 Task: Add a signature Hope Brown containing With gratitude and warm wishes, Hope Brown to email address softage.5@softage.net and add a folder Grocery lists
Action: Mouse moved to (28, 50)
Screenshot: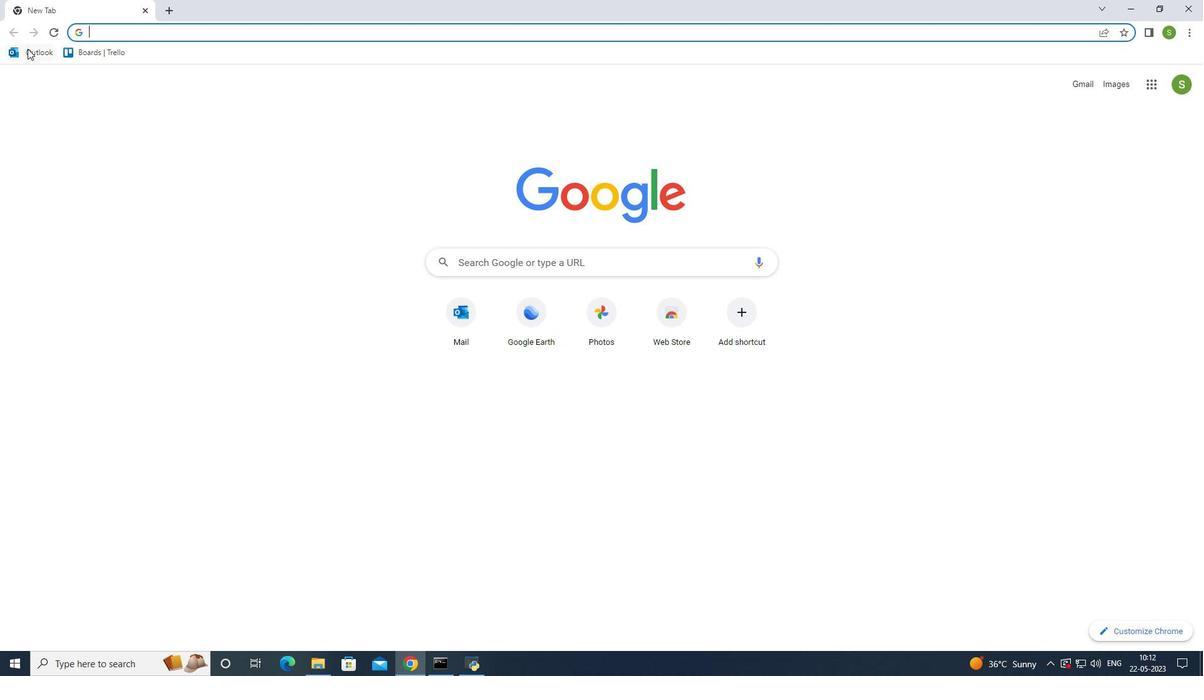 
Action: Mouse pressed left at (28, 50)
Screenshot: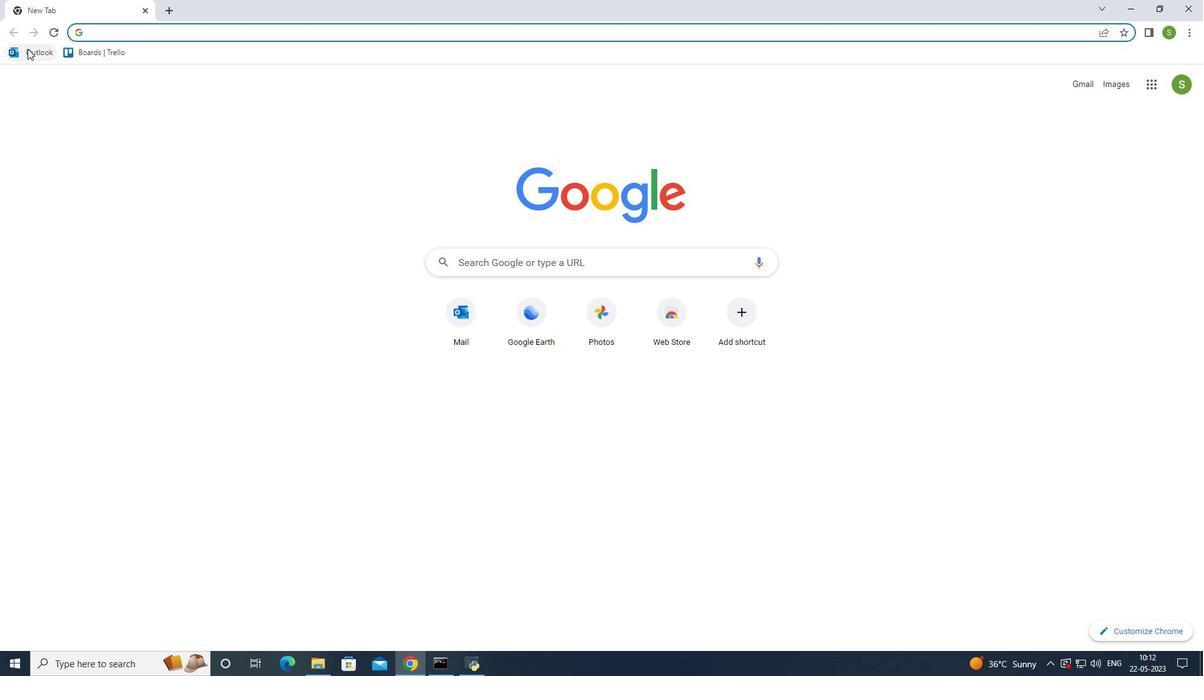 
Action: Mouse moved to (102, 104)
Screenshot: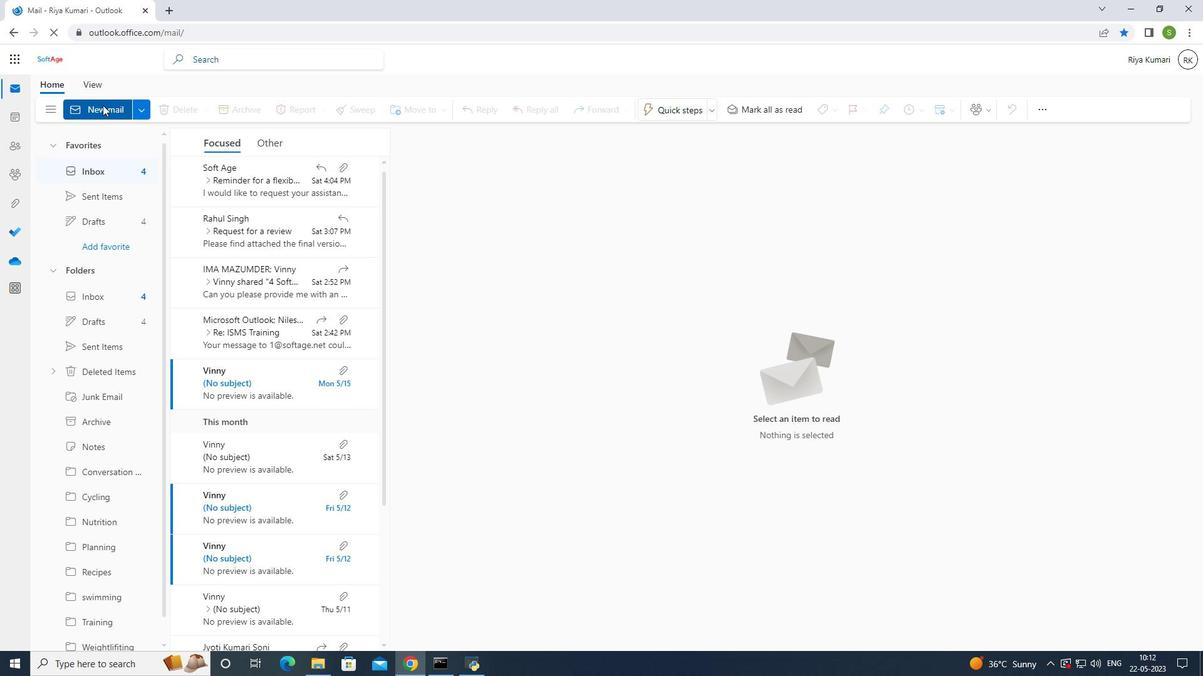 
Action: Mouse pressed left at (102, 104)
Screenshot: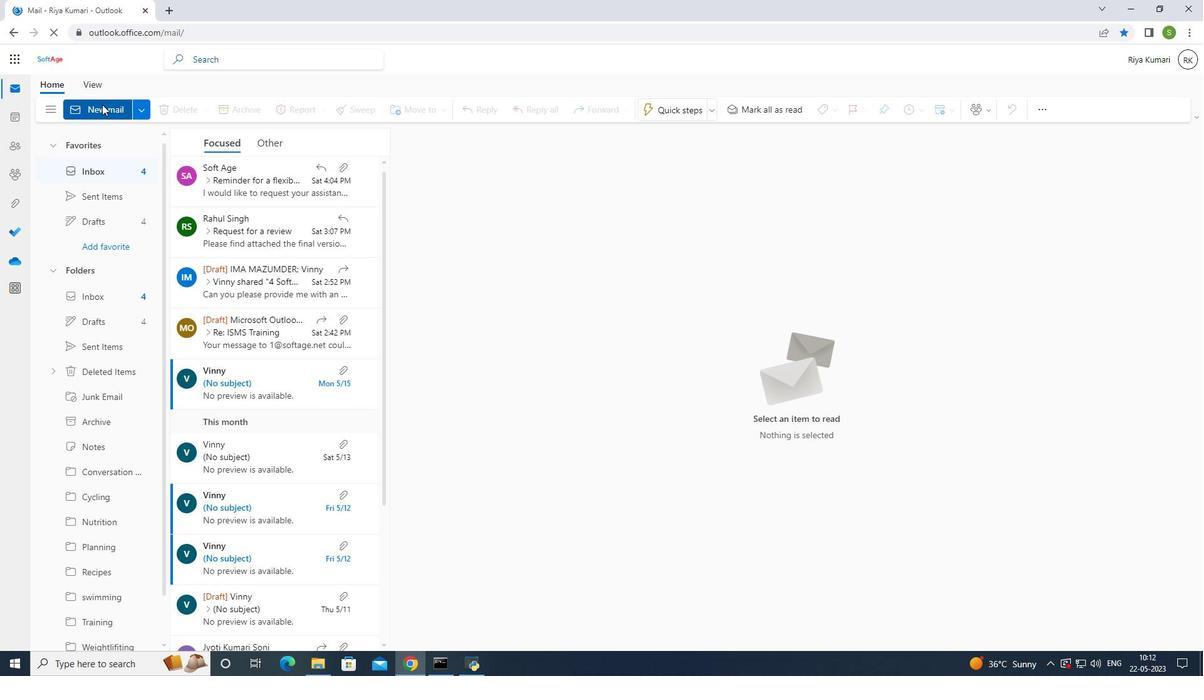 
Action: Mouse moved to (817, 117)
Screenshot: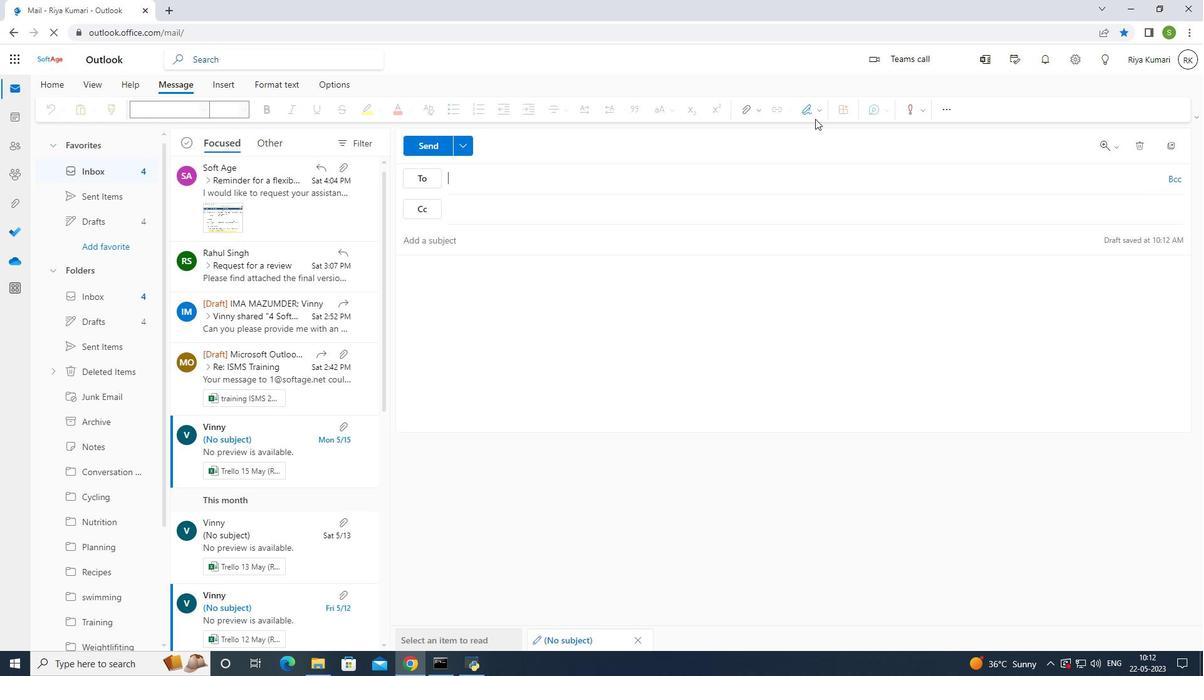 
Action: Mouse pressed left at (817, 117)
Screenshot: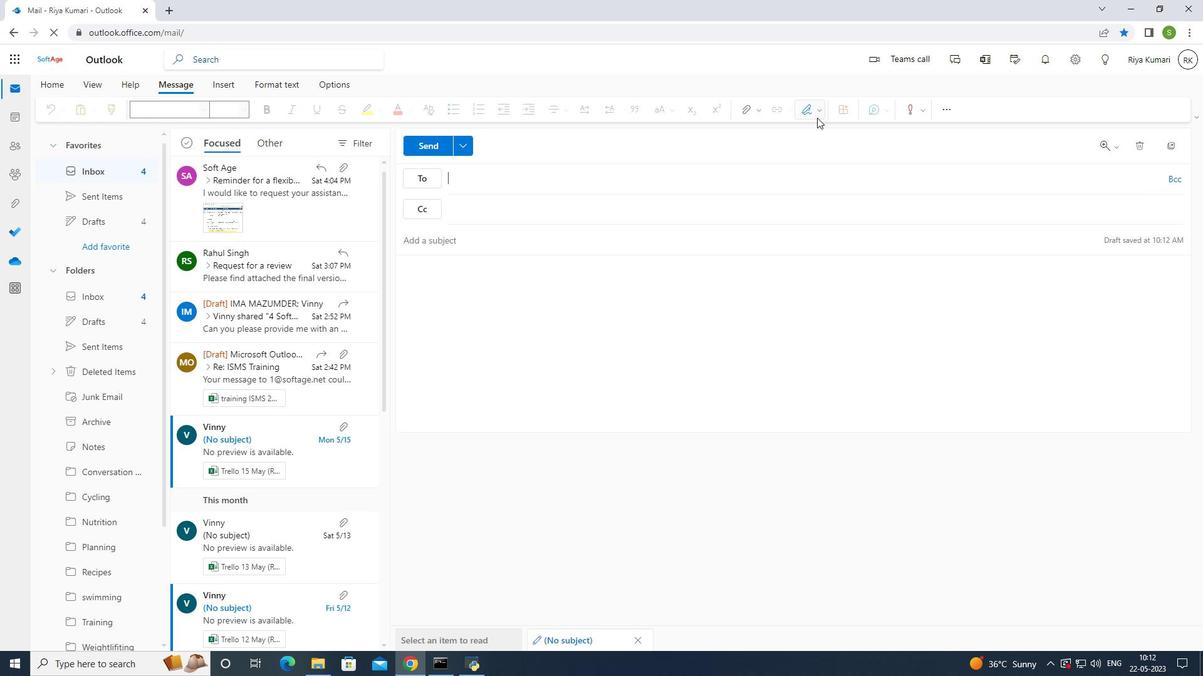 
Action: Mouse moved to (792, 161)
Screenshot: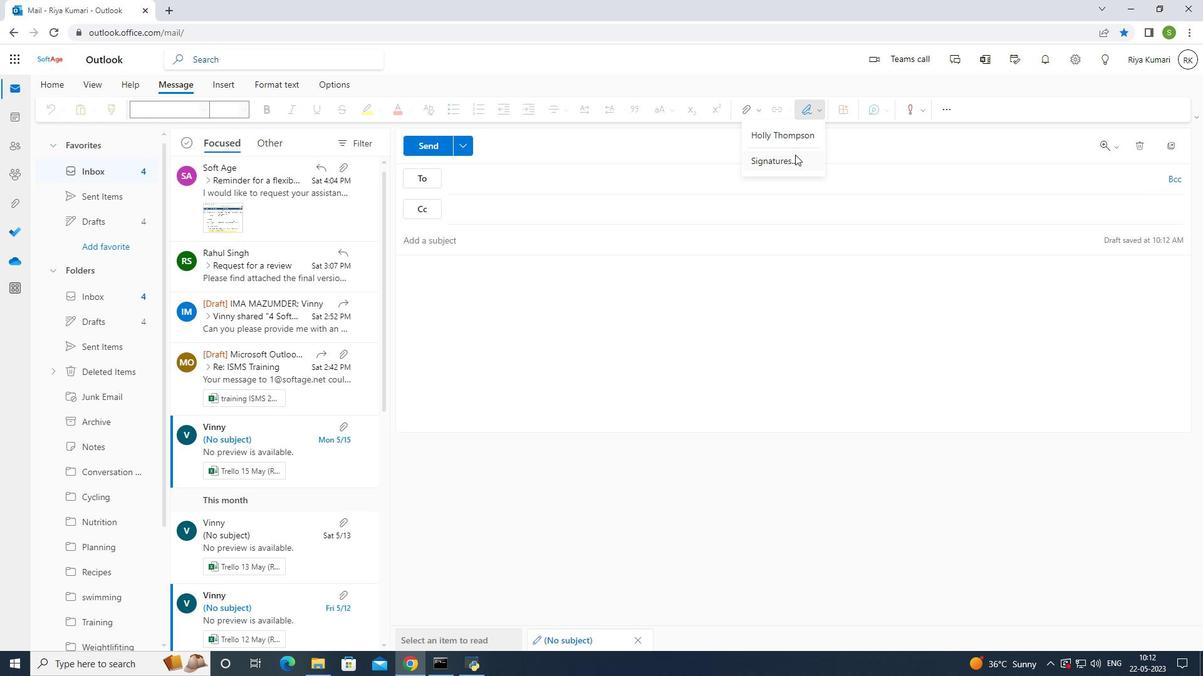 
Action: Mouse pressed left at (792, 161)
Screenshot: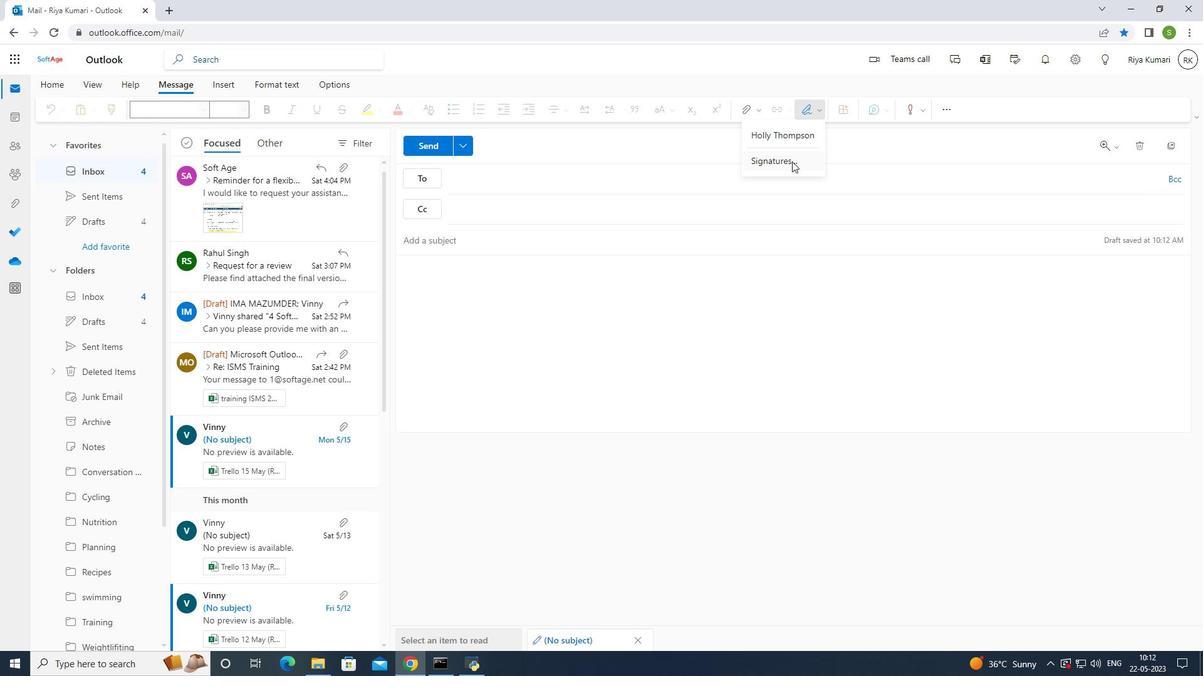
Action: Mouse moved to (798, 212)
Screenshot: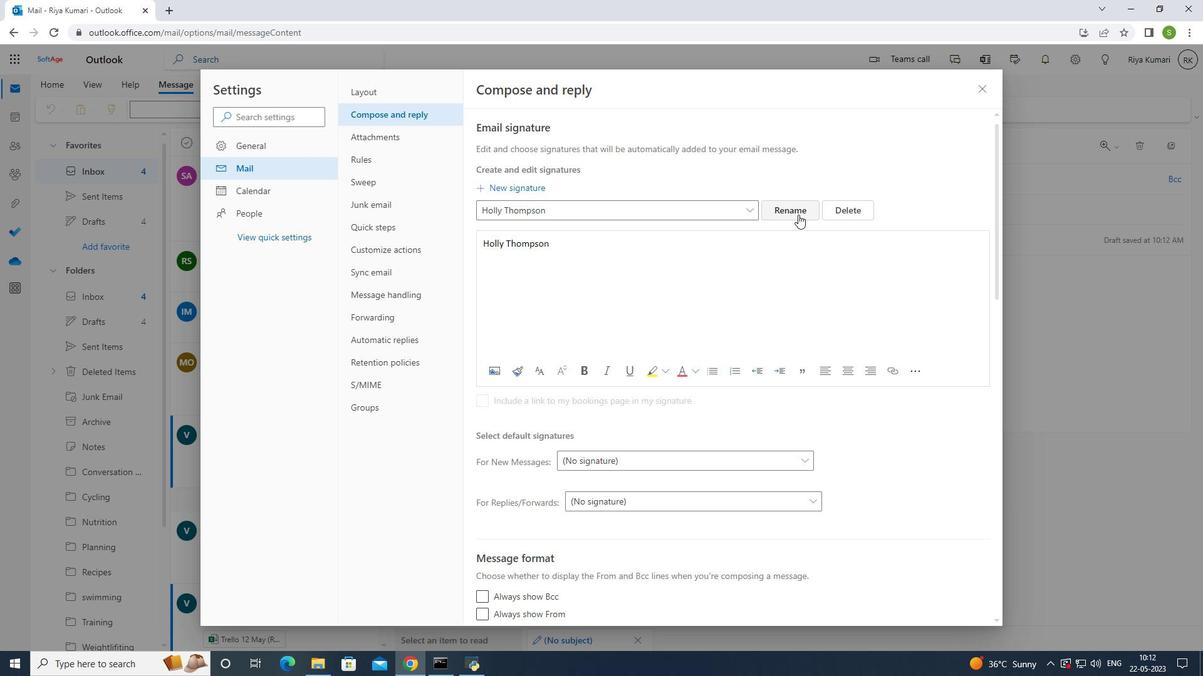 
Action: Mouse pressed left at (798, 212)
Screenshot: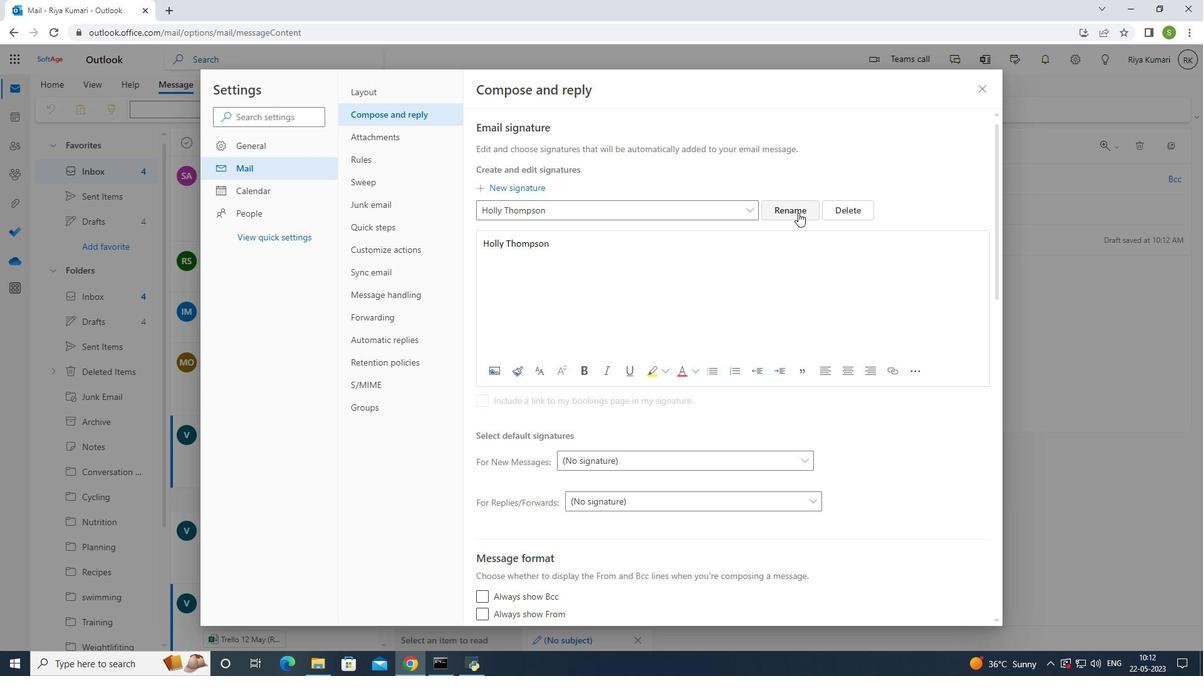 
Action: Mouse moved to (737, 211)
Screenshot: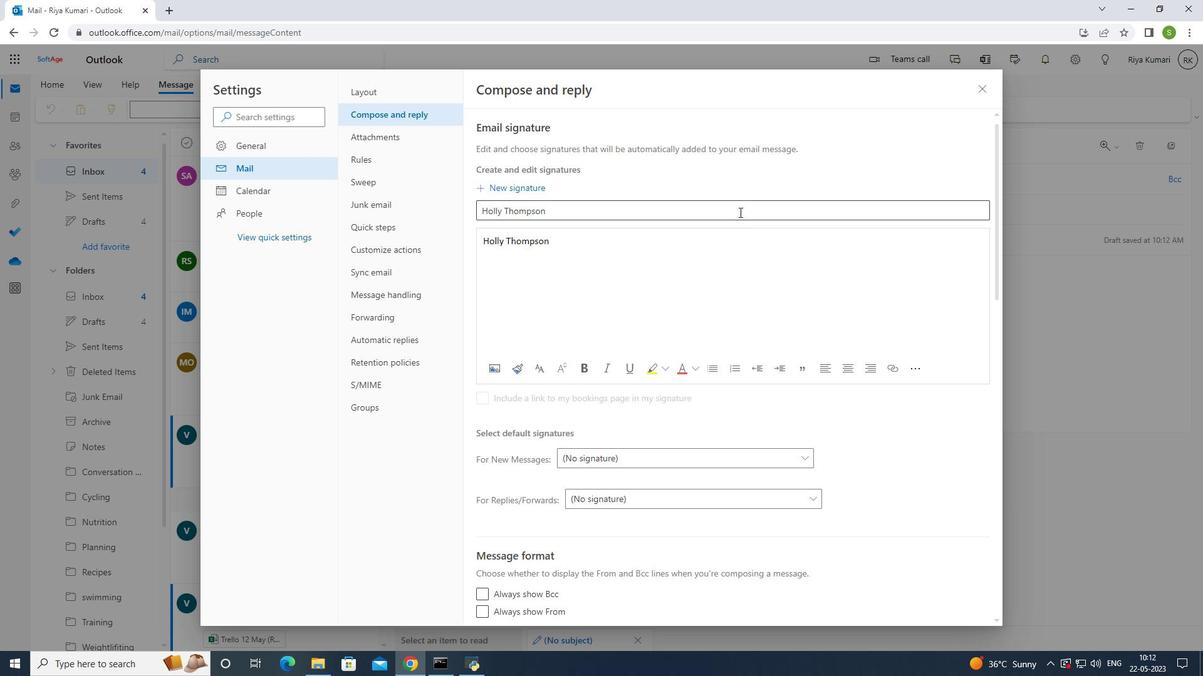 
Action: Mouse pressed left at (737, 211)
Screenshot: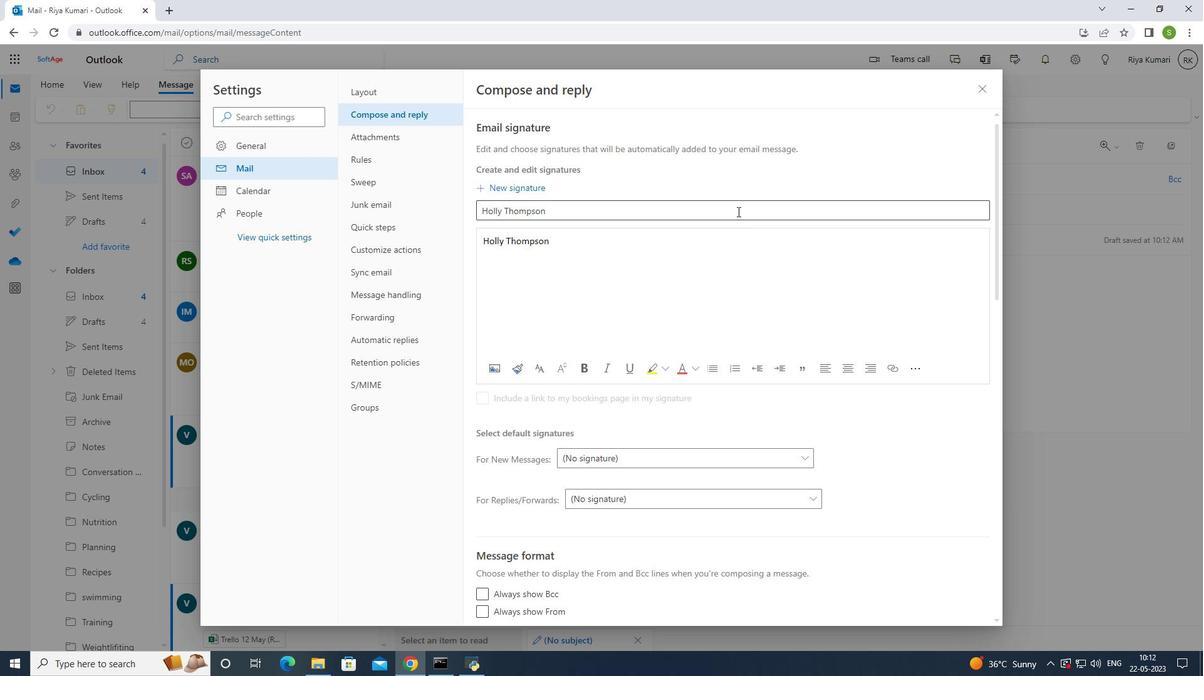
Action: Key pressed <Key.backspace>
Screenshot: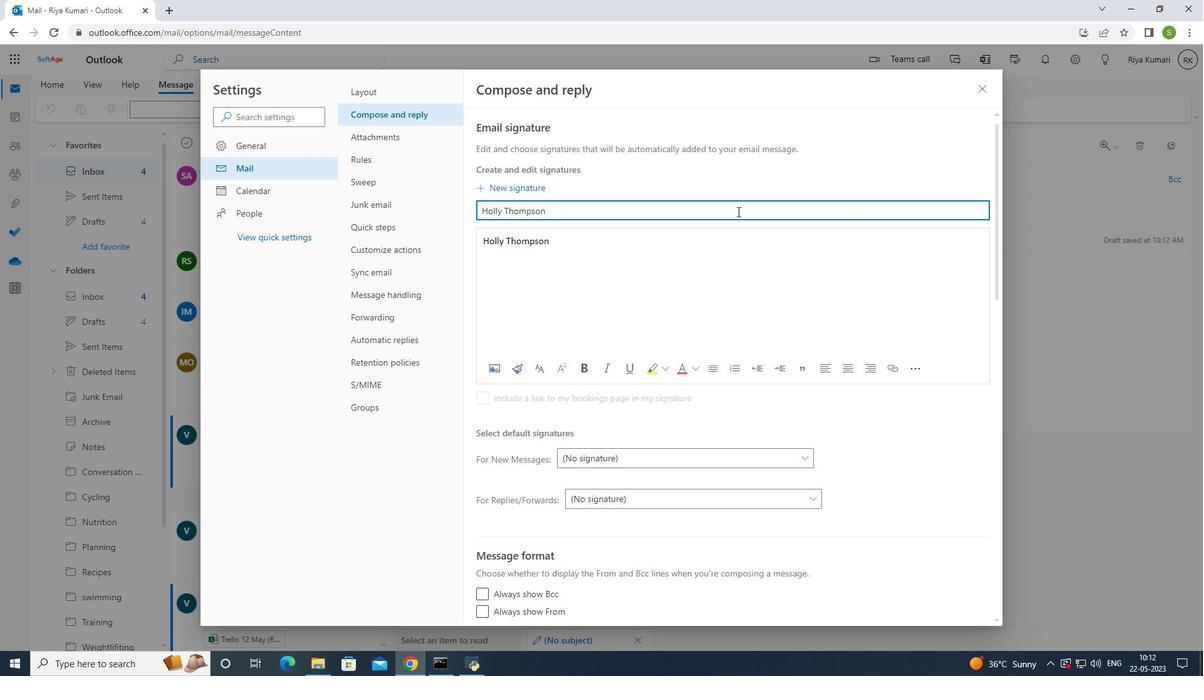 
Action: Mouse moved to (736, 208)
Screenshot: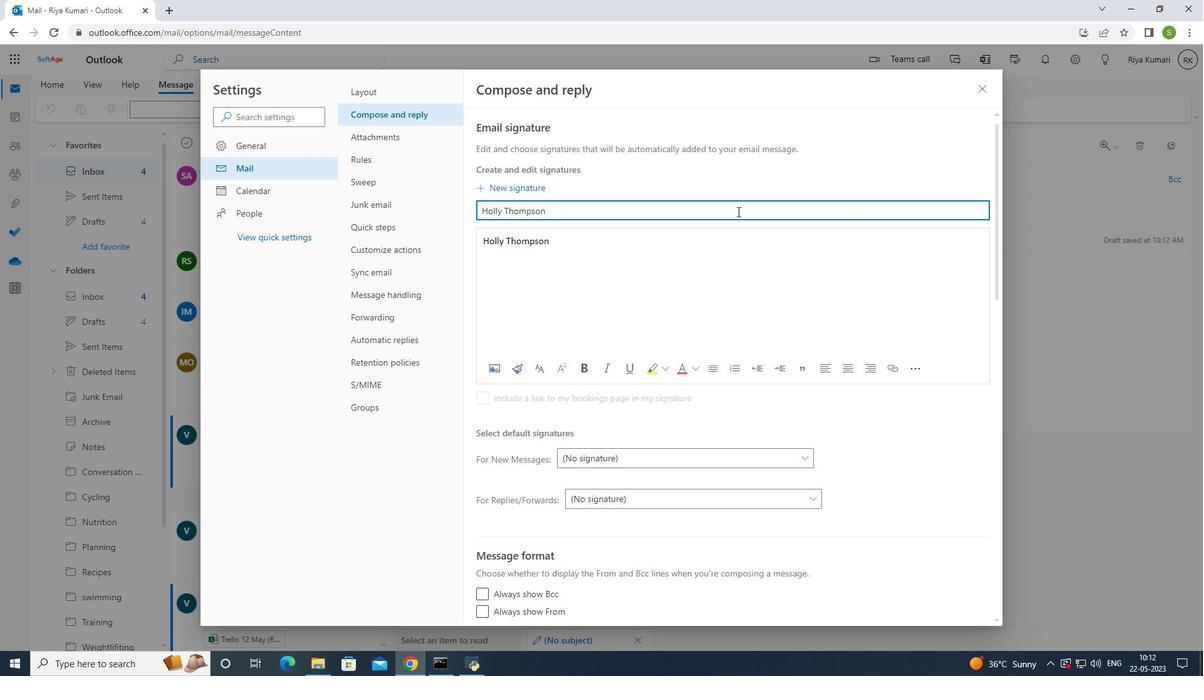 
Action: Key pressed <Key.backspace><Key.backspace><Key.backspace><Key.backspace><Key.backspace><Key.backspace><Key.backspace><Key.backspace><Key.backspace><Key.backspace><Key.backspace><Key.backspace><Key.backspace><Key.backspace><Key.backspace><Key.backspace><Key.backspace><Key.backspace>
Screenshot: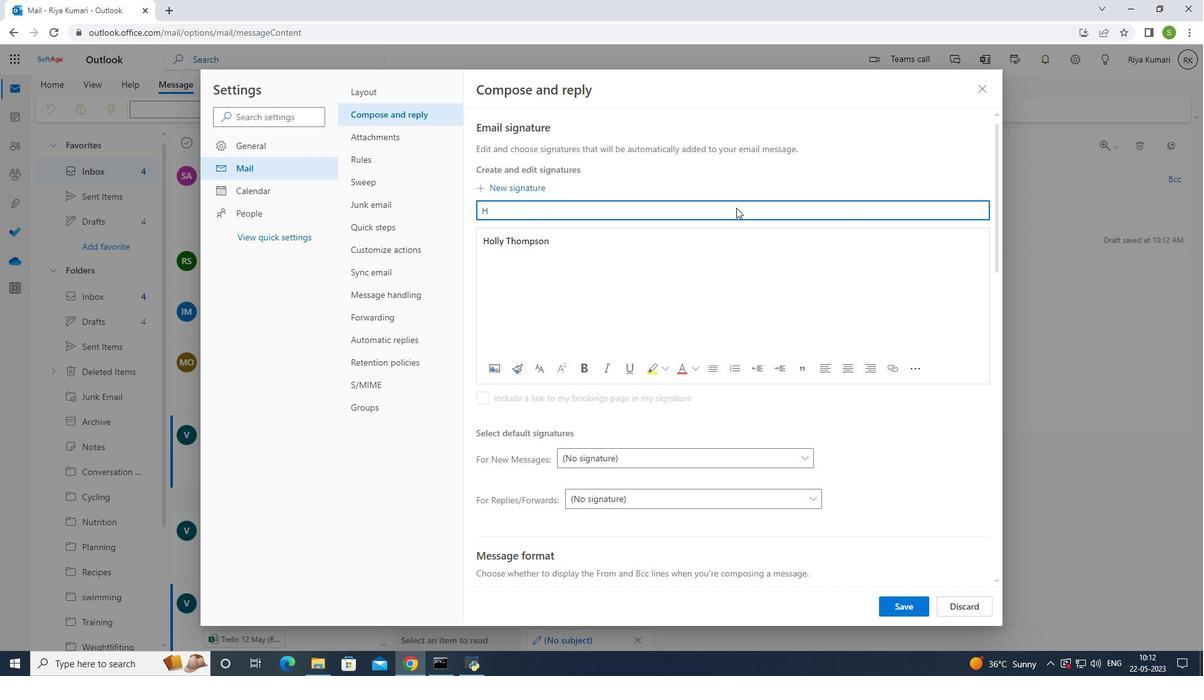 
Action: Mouse moved to (701, 196)
Screenshot: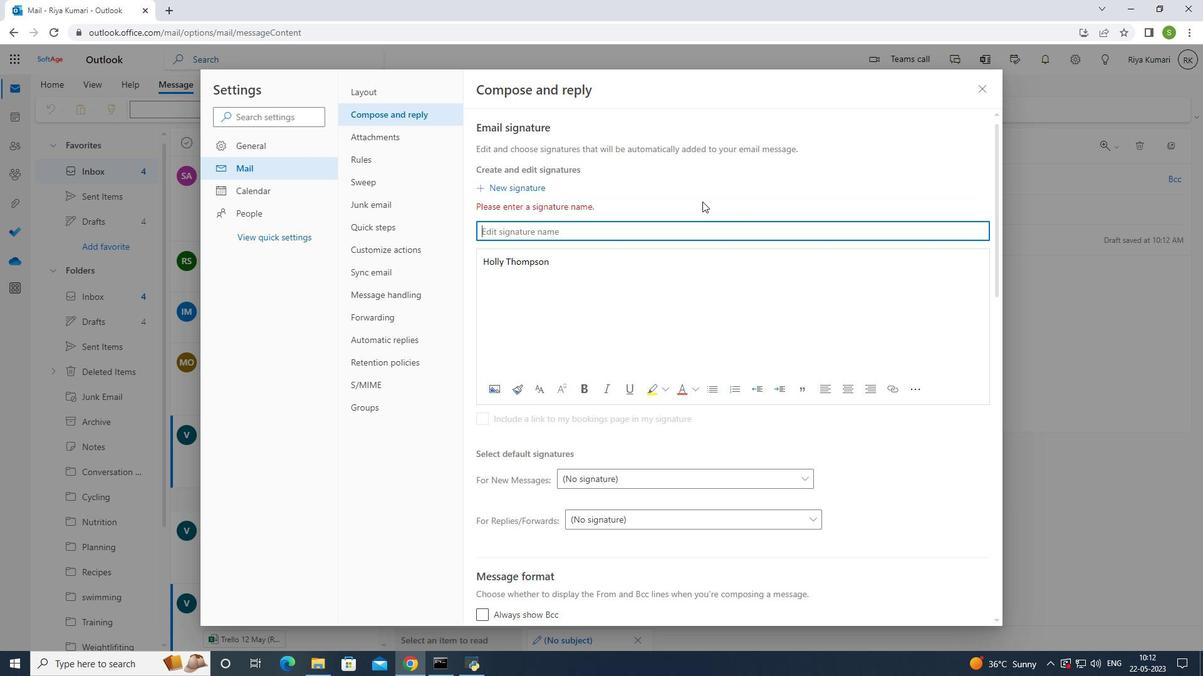
Action: Key pressed <Key.shift>Hope<Key.space><Key.shift><Key.shift><Key.shift><Key.shift><Key.shift><Key.shift><Key.shift><Key.shift><Key.shift><Key.shift><Key.shift><Key.shift><Key.shift><Key.shift><Key.shift><Key.shift><Key.shift><Key.shift>Brownctrl+A<'\x03'>
Screenshot: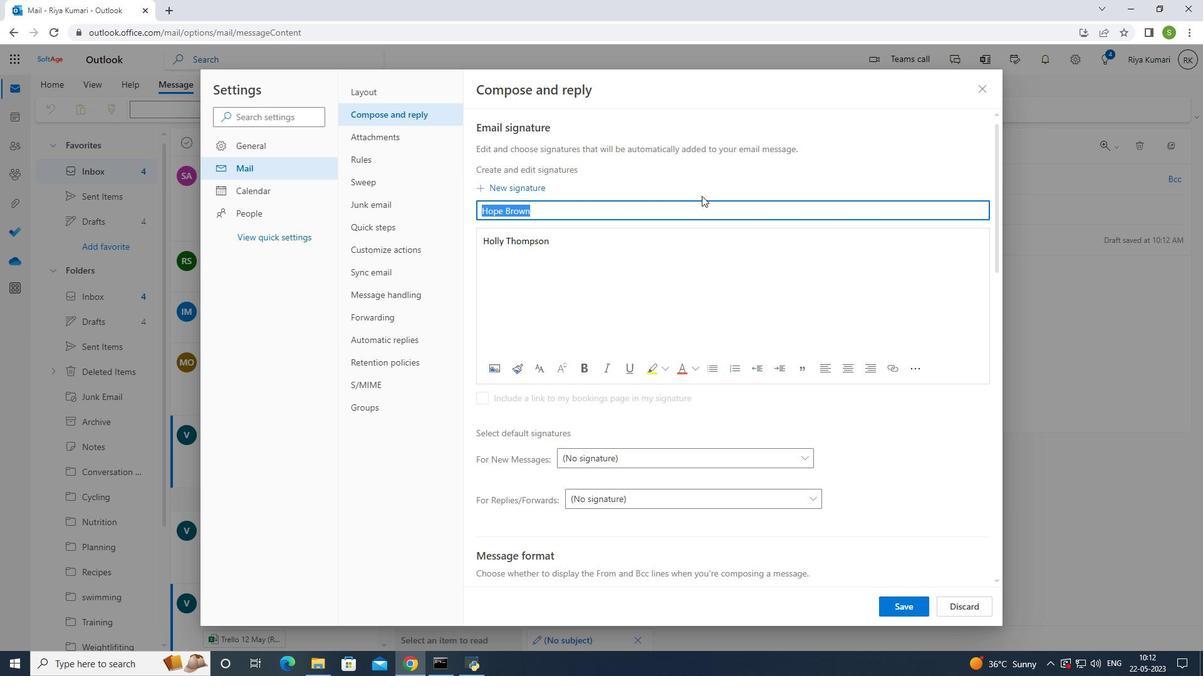 
Action: Mouse moved to (547, 242)
Screenshot: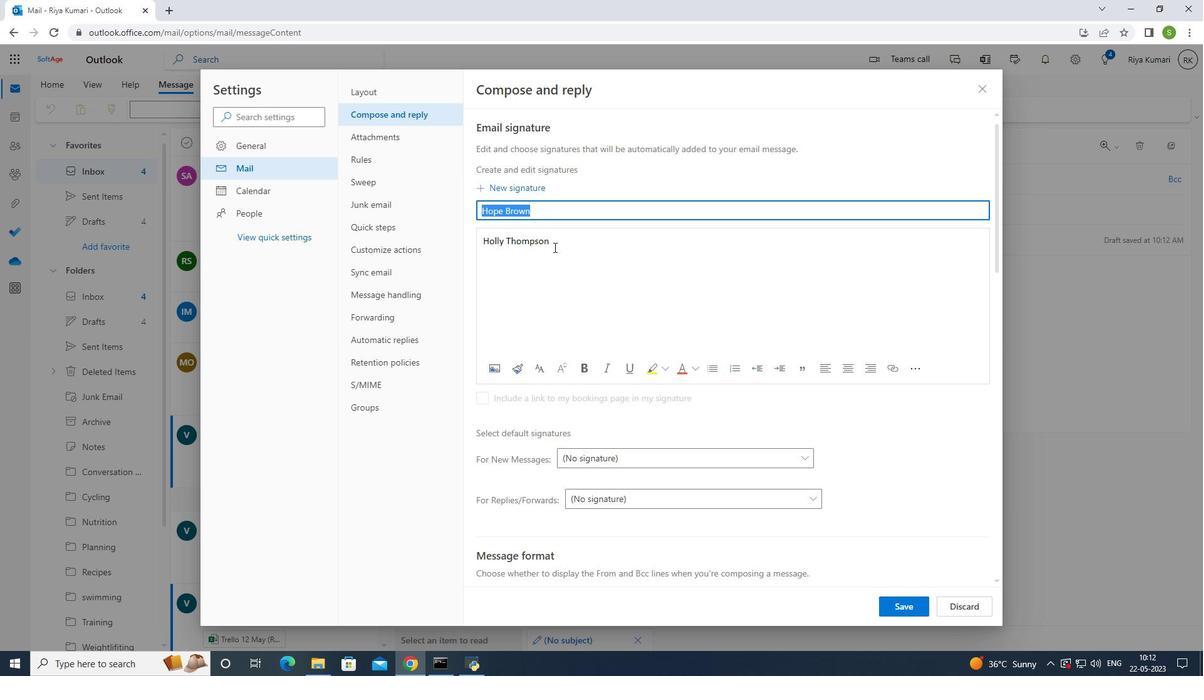 
Action: Mouse pressed left at (547, 242)
Screenshot: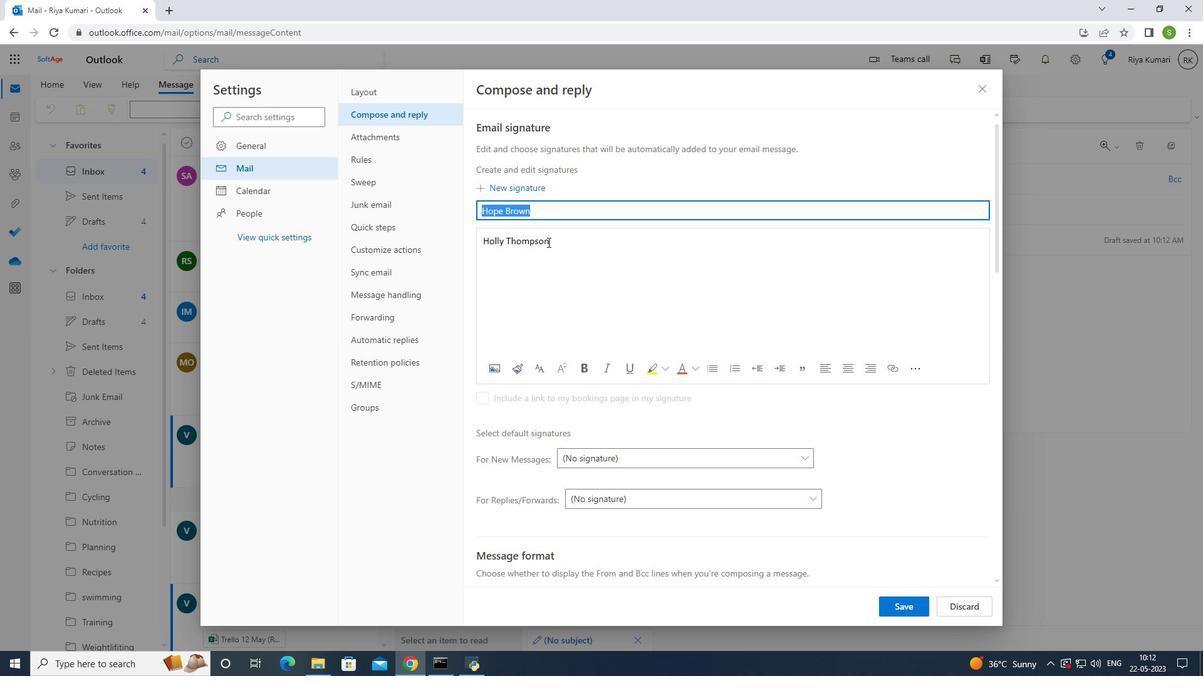 
Action: Mouse moved to (577, 245)
Screenshot: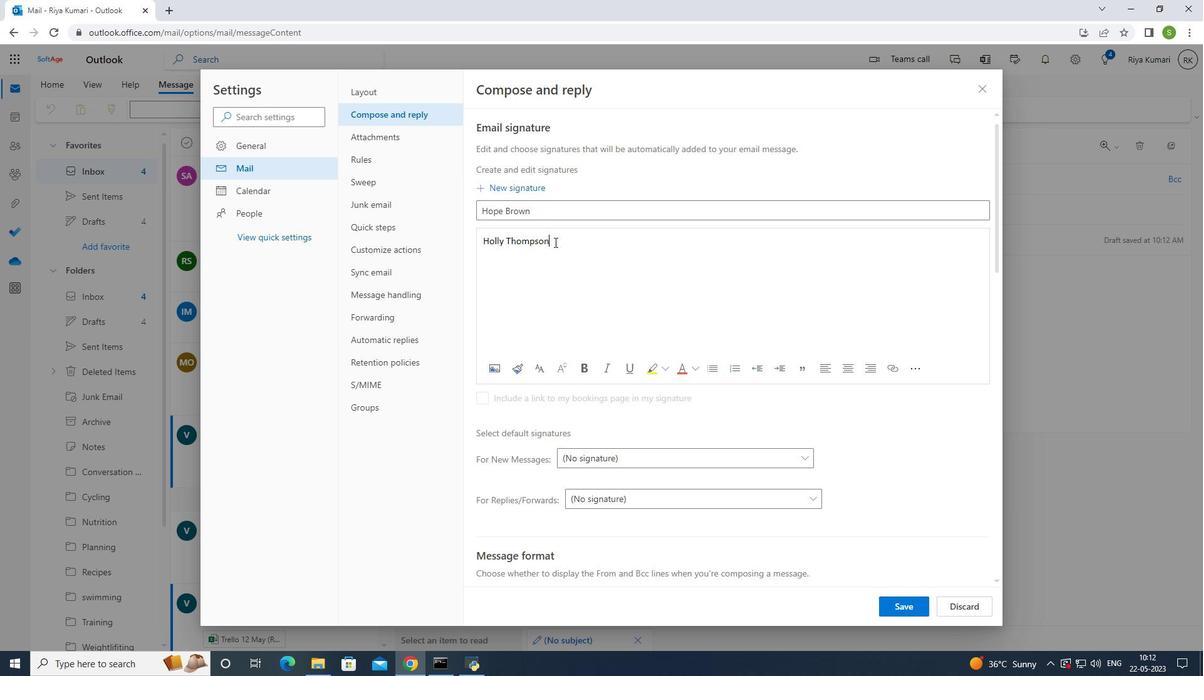 
Action: Key pressed <Key.backspace><Key.backspace><Key.backspace><Key.backspace><Key.backspace><Key.backspace><Key.backspace><Key.backspace><Key.backspace><Key.backspace><Key.backspace><Key.backspace><Key.backspace><Key.backspace><Key.backspace><Key.backspace><Key.backspace><Key.backspace><Key.backspace>
Screenshot: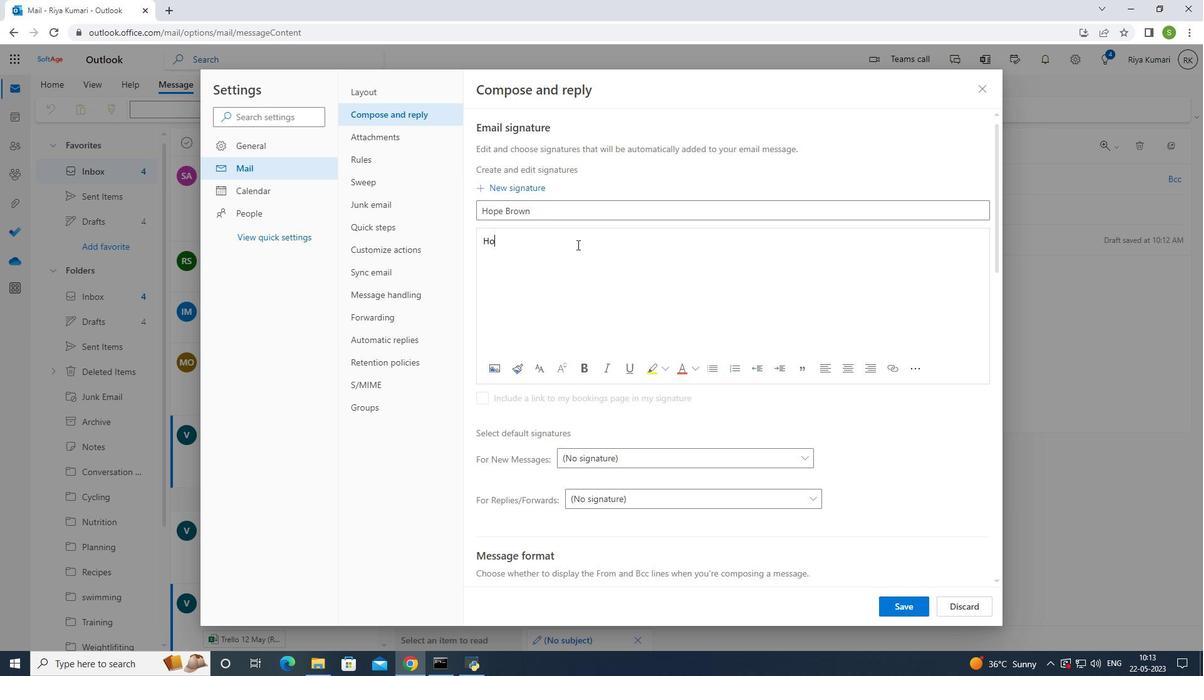 
Action: Mouse moved to (572, 219)
Screenshot: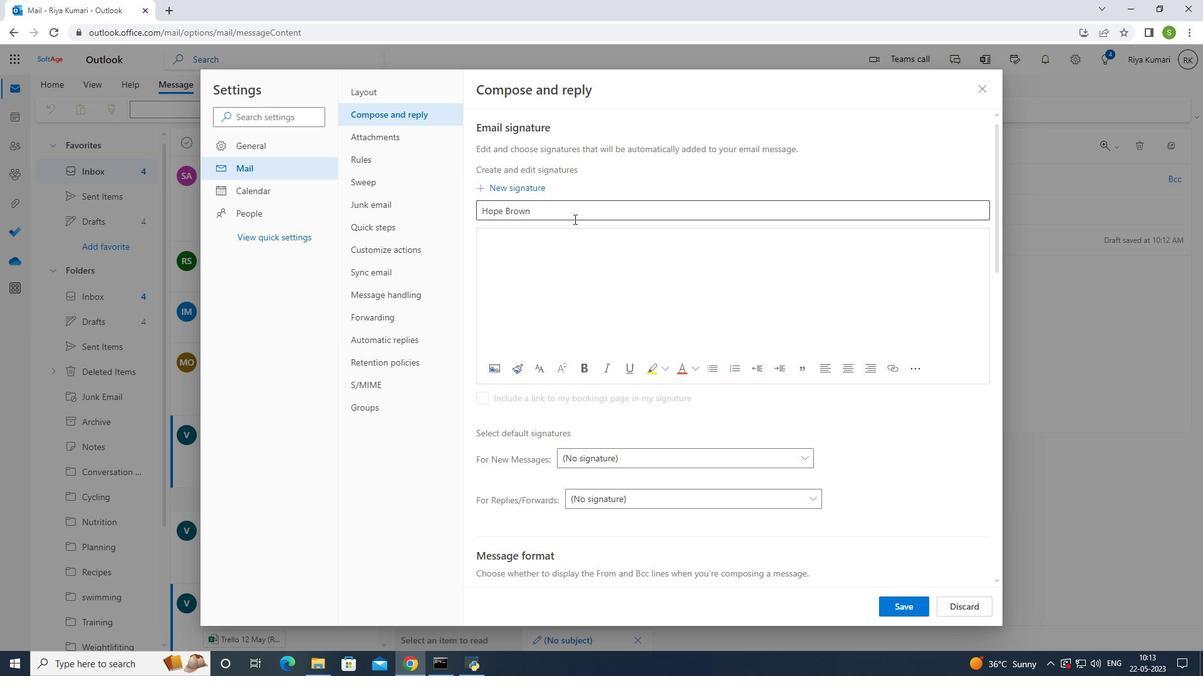 
Action: Key pressed ctrl+V
Screenshot: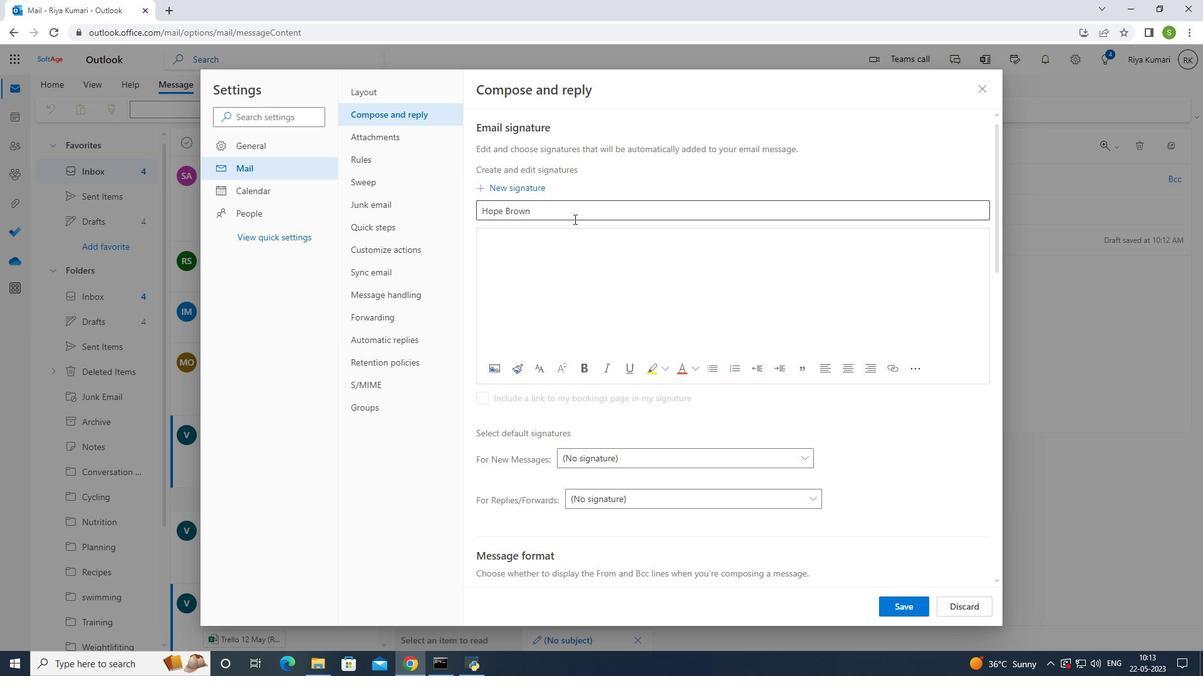 
Action: Mouse moved to (911, 611)
Screenshot: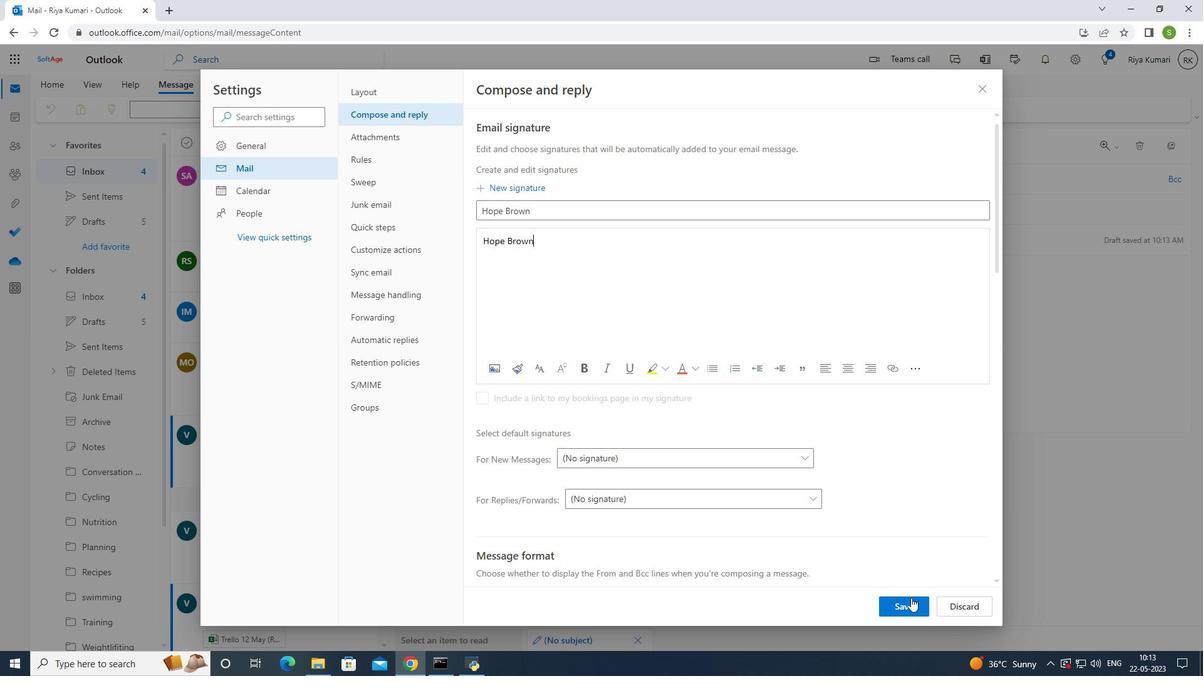
Action: Mouse pressed left at (911, 611)
Screenshot: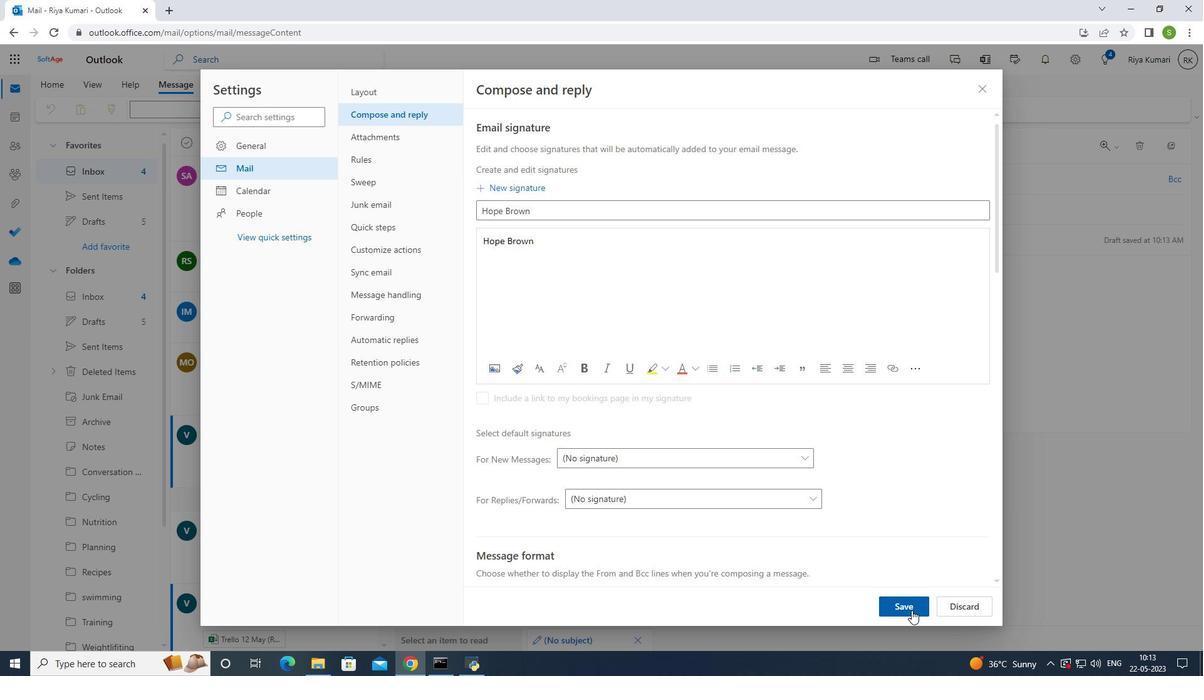 
Action: Mouse moved to (988, 84)
Screenshot: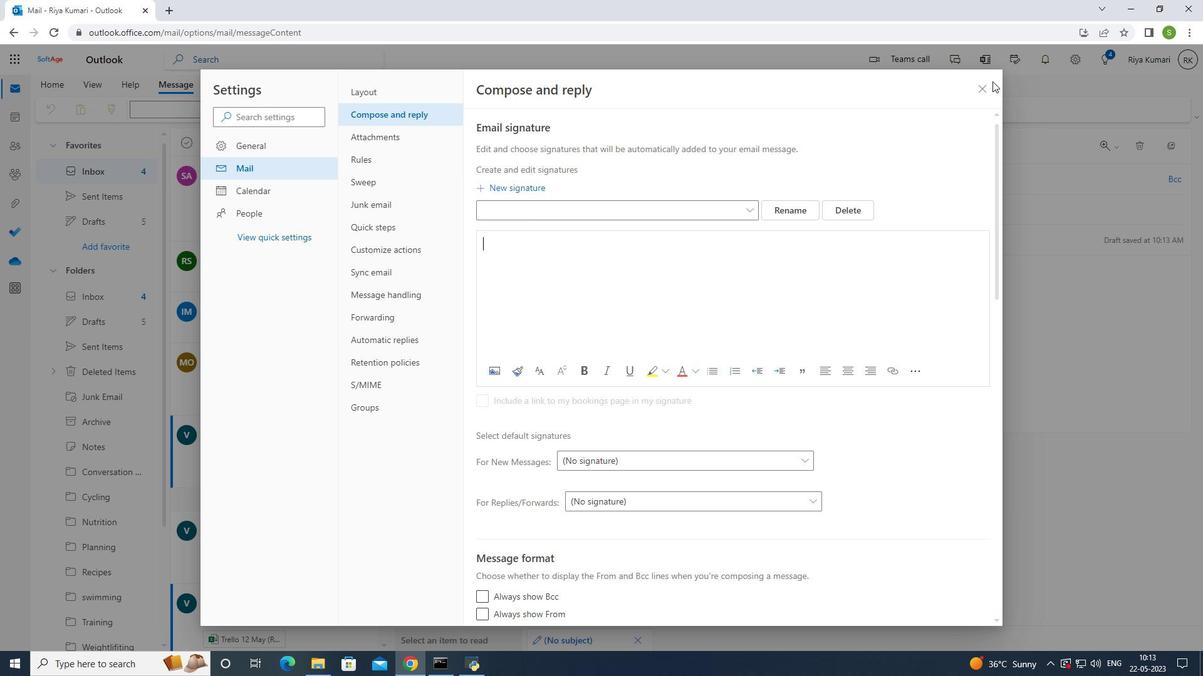 
Action: Mouse pressed left at (988, 84)
Screenshot: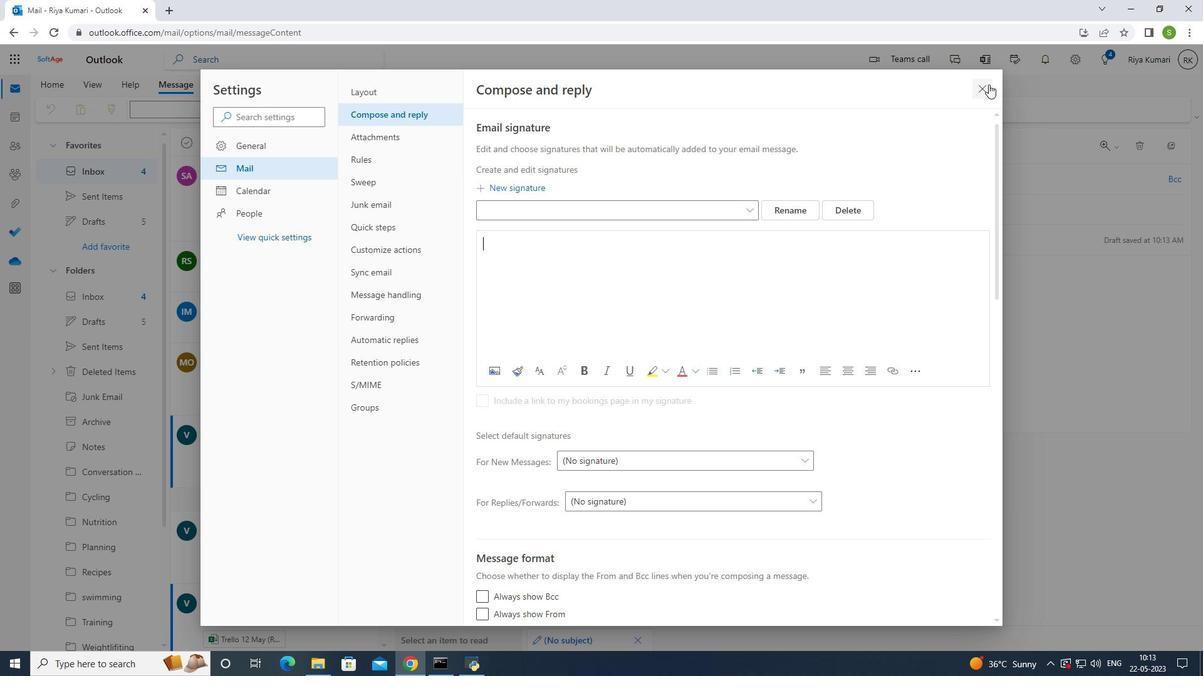 
Action: Mouse moved to (542, 280)
Screenshot: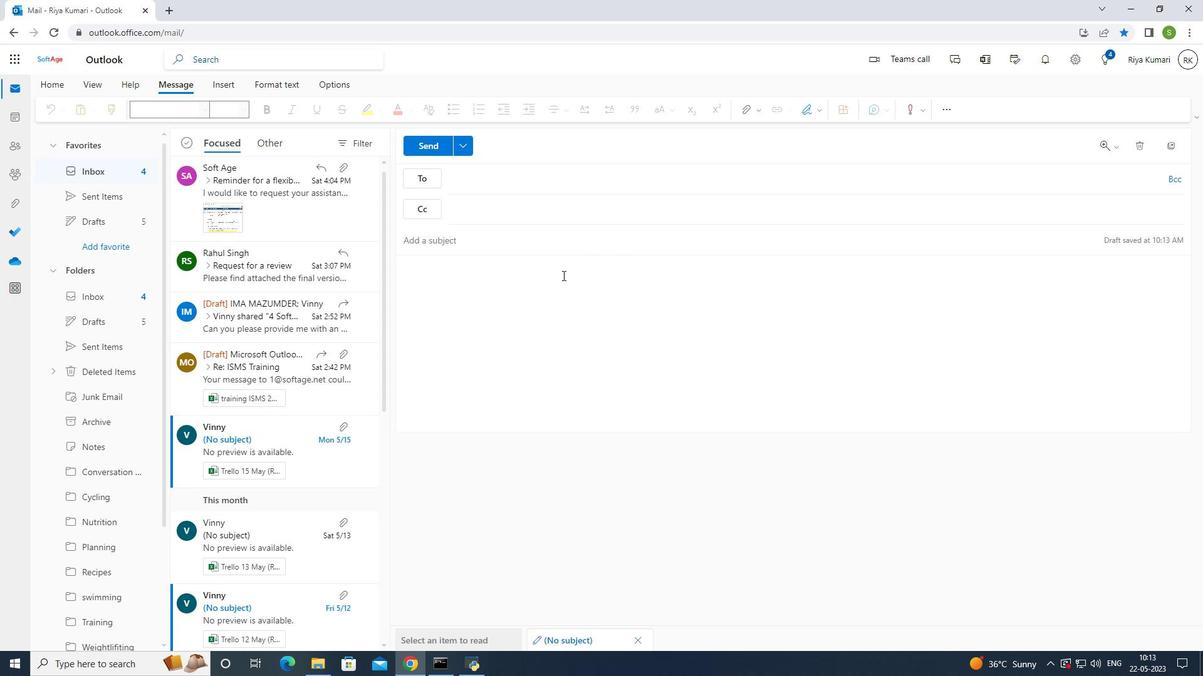 
Action: Mouse pressed left at (542, 280)
Screenshot: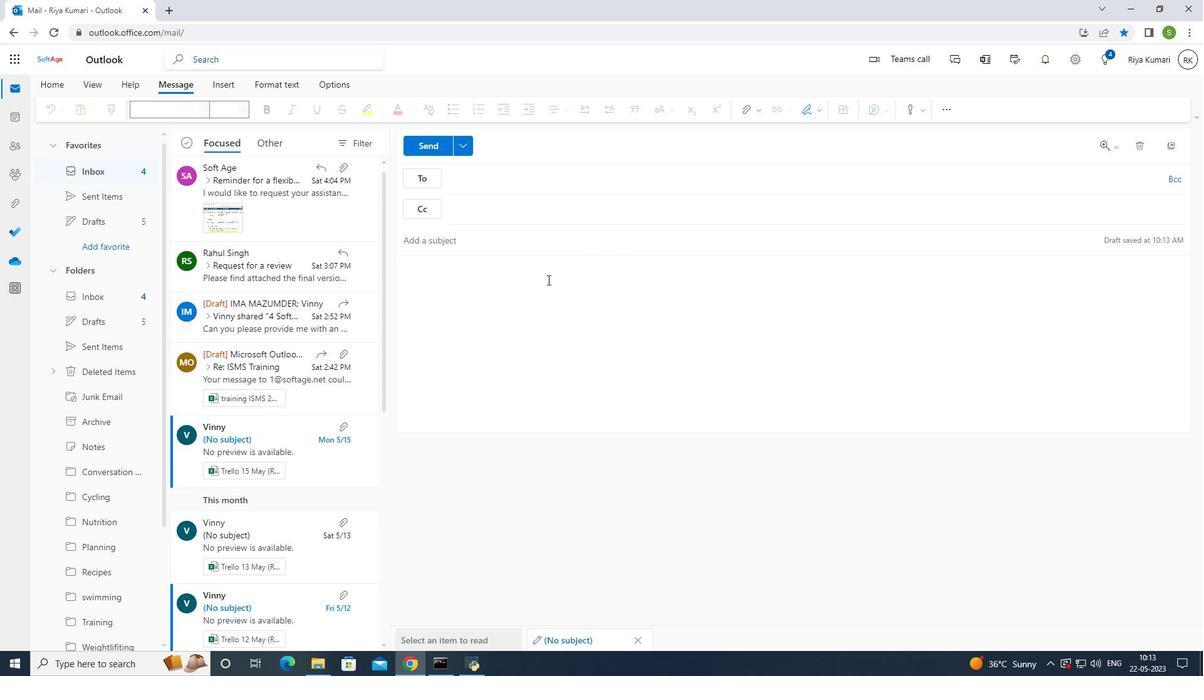 
Action: Mouse moved to (817, 104)
Screenshot: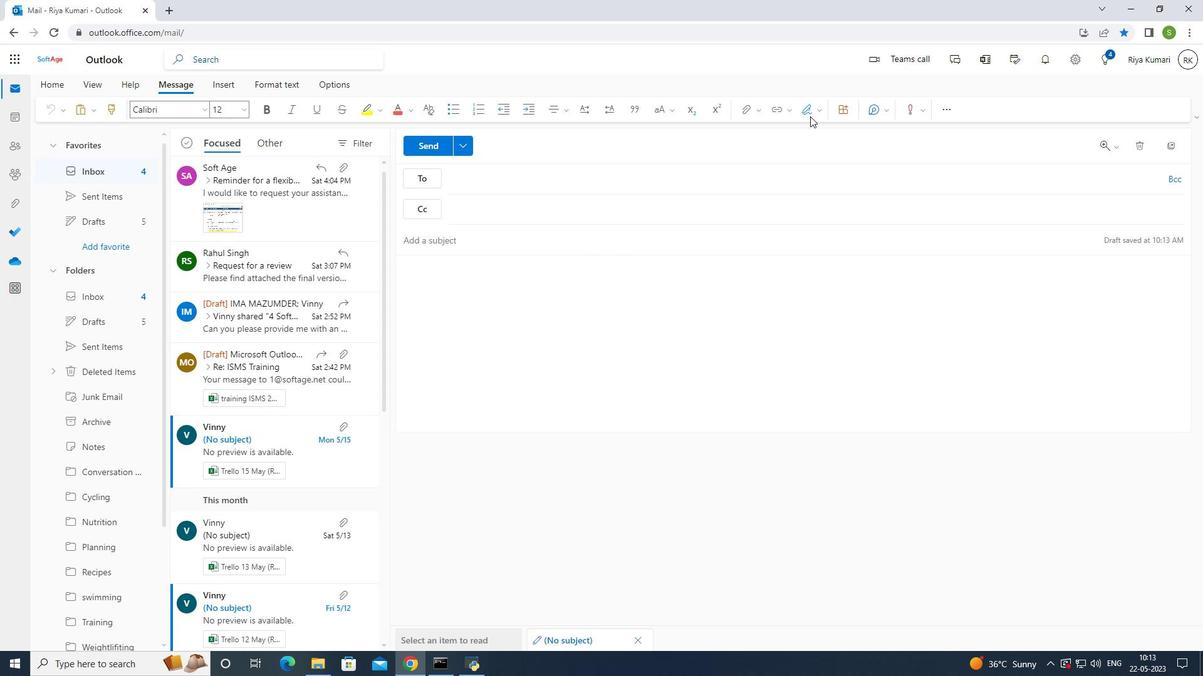 
Action: Mouse pressed left at (817, 104)
Screenshot: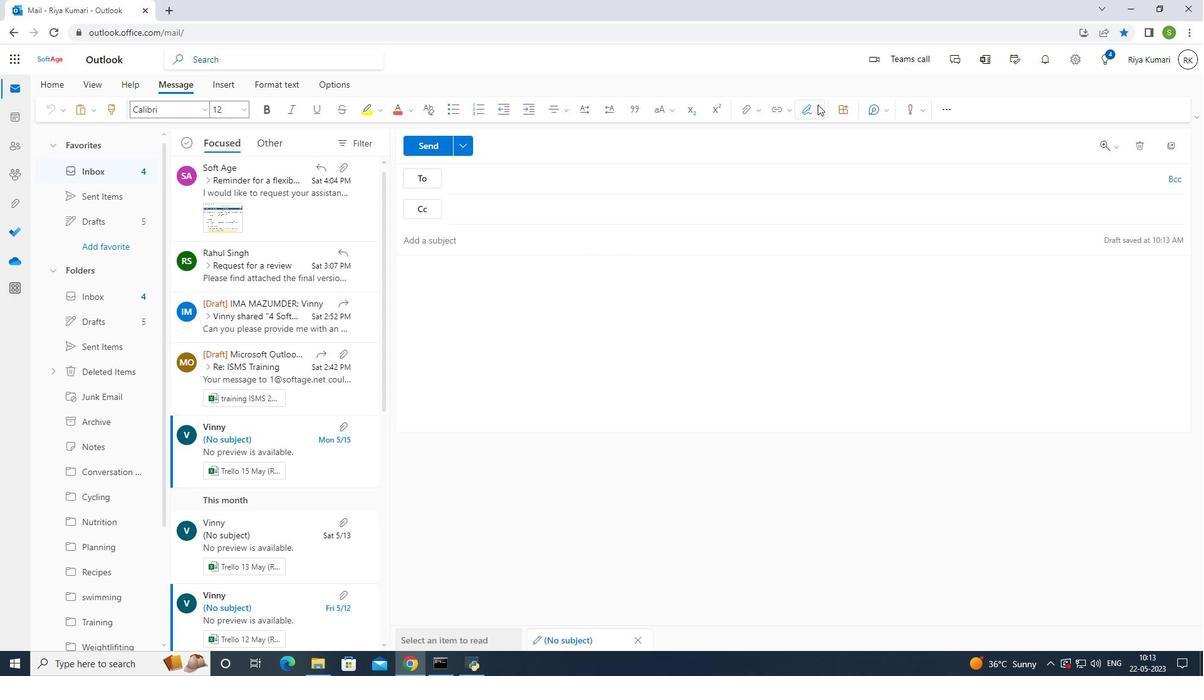 
Action: Mouse moved to (795, 133)
Screenshot: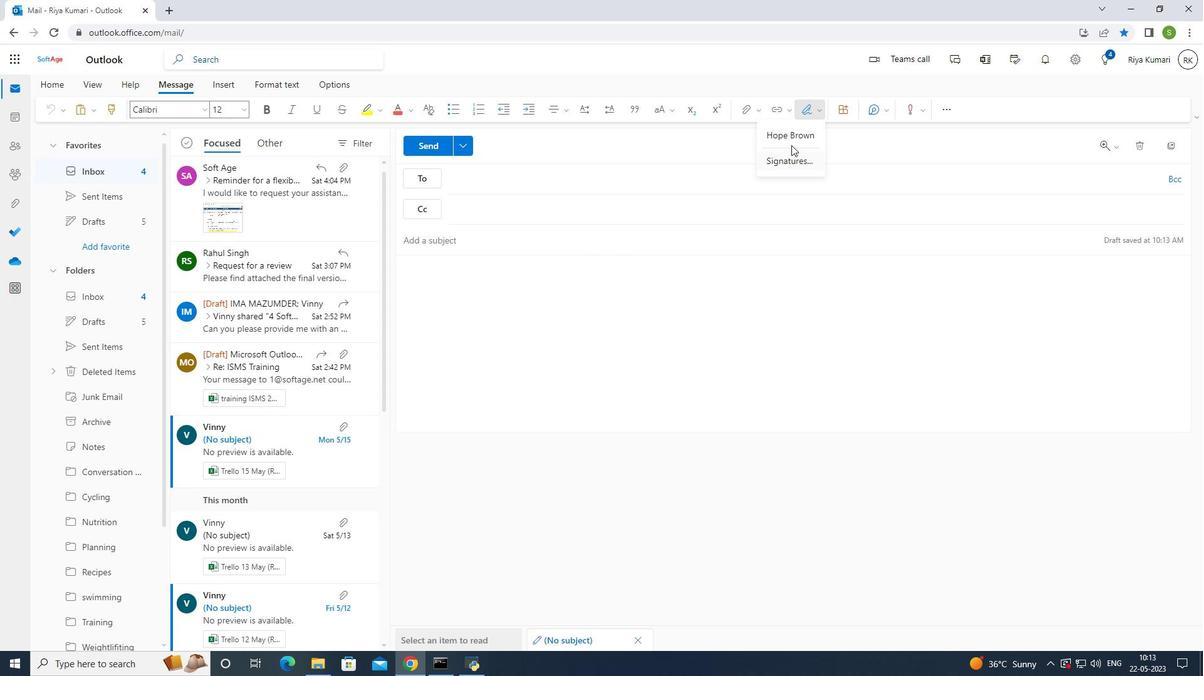 
Action: Mouse pressed left at (795, 133)
Screenshot: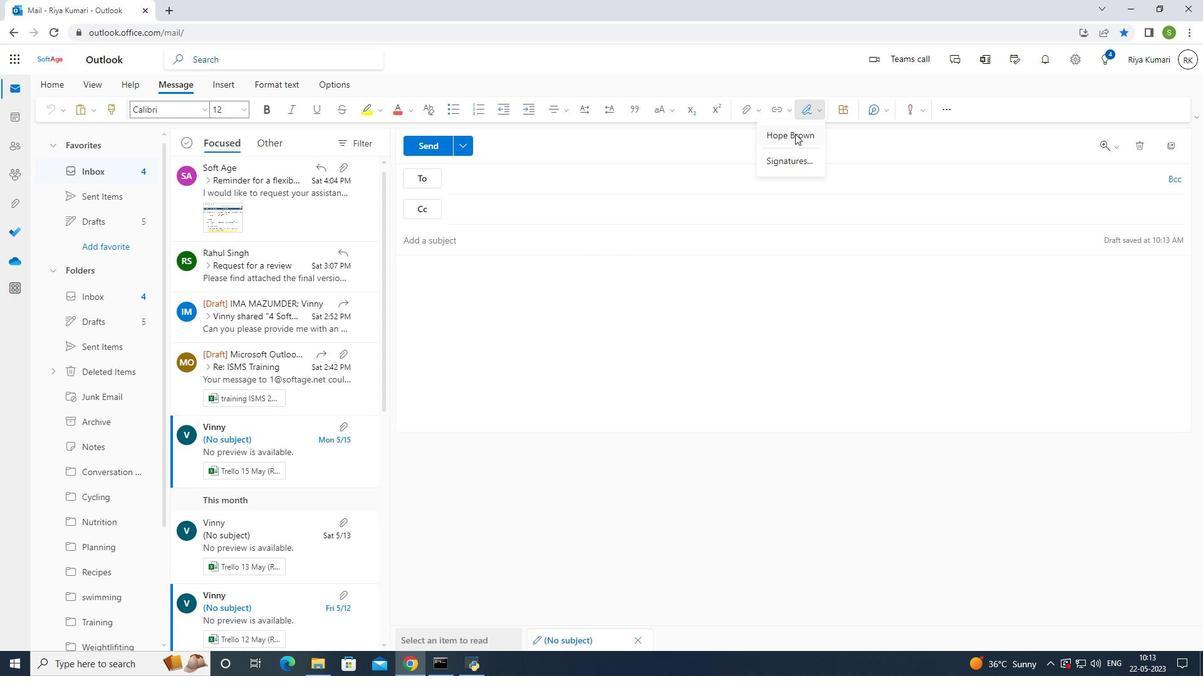 
Action: Mouse moved to (471, 177)
Screenshot: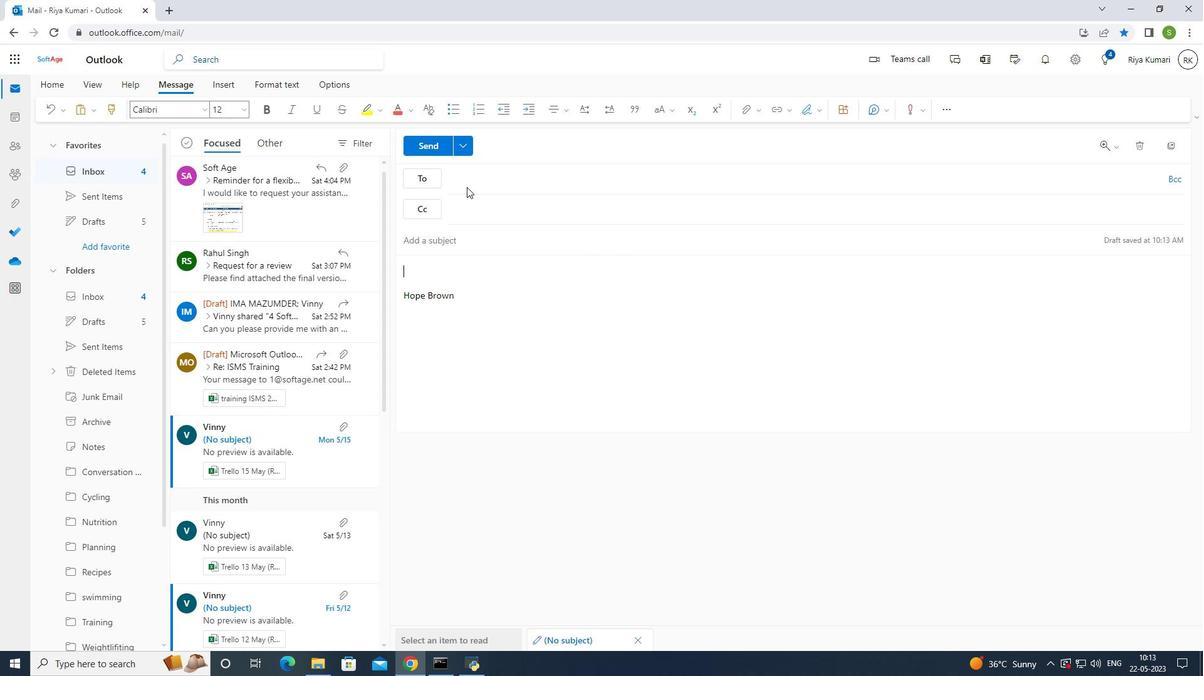 
Action: Mouse pressed left at (471, 177)
Screenshot: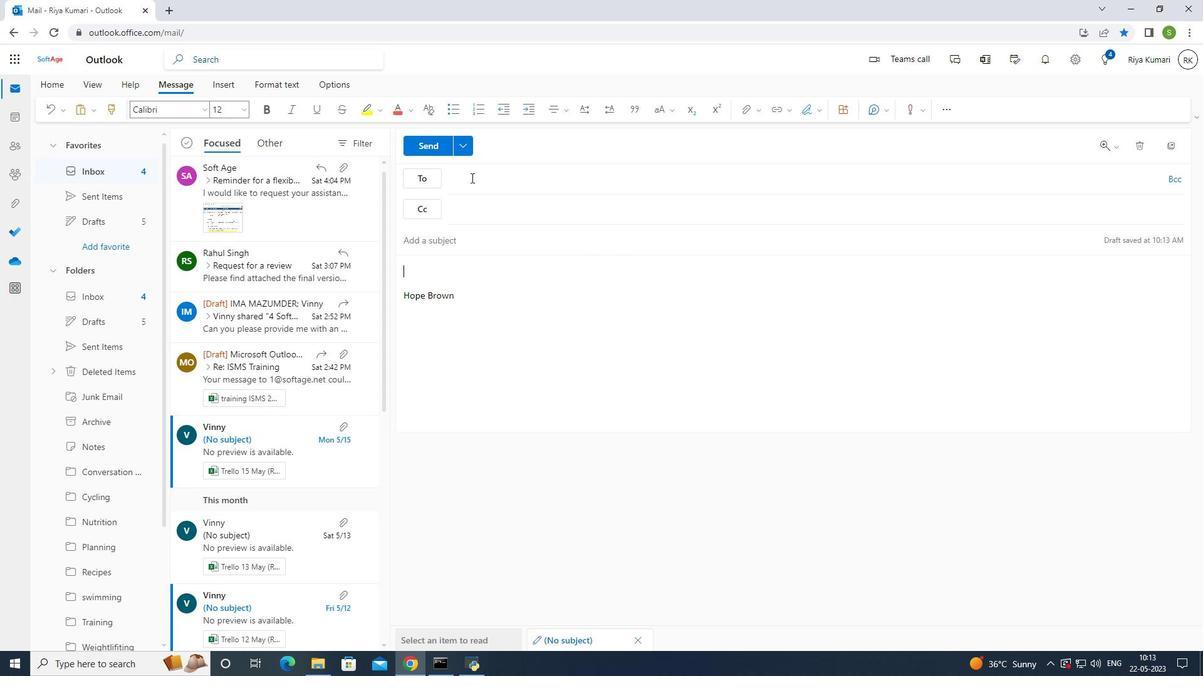 
Action: Mouse moved to (523, 176)
Screenshot: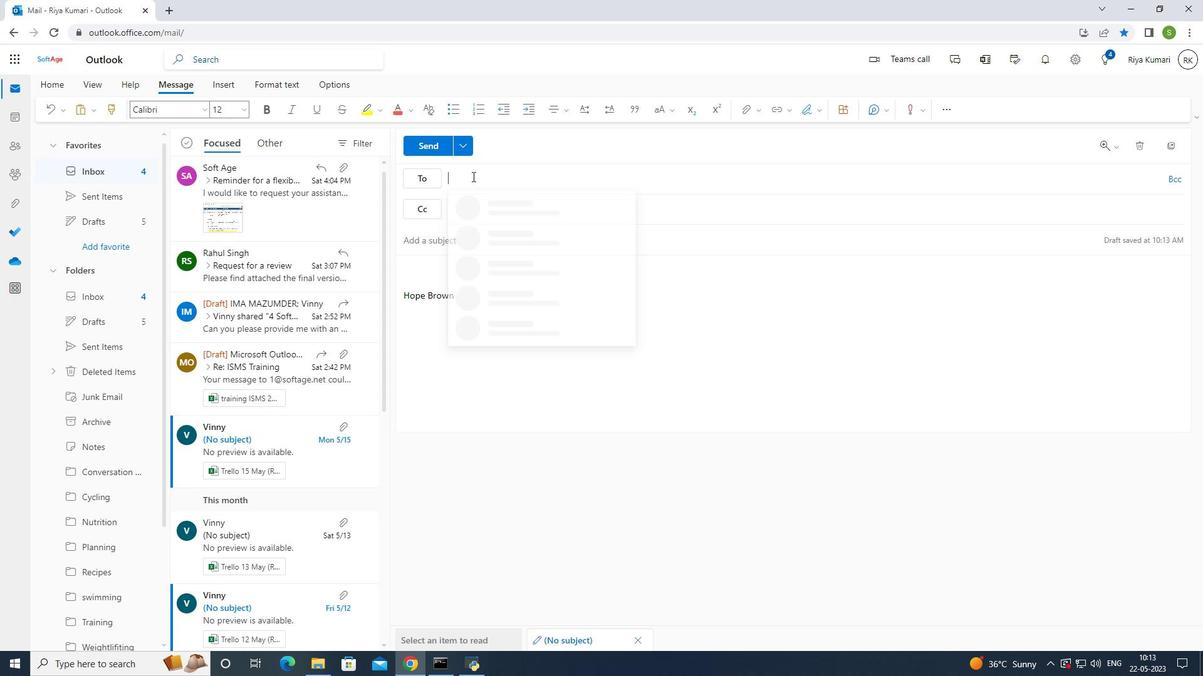 
Action: Key pressed softage.5<Key.shift>@softage.net
Screenshot: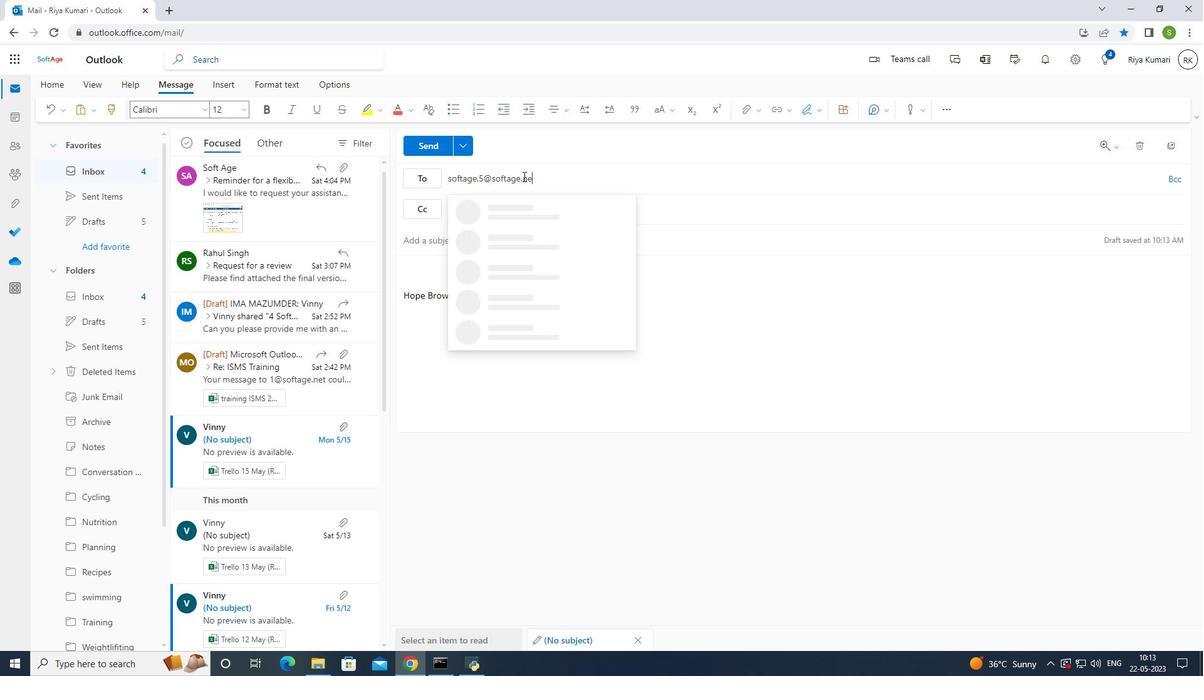 
Action: Mouse moved to (518, 209)
Screenshot: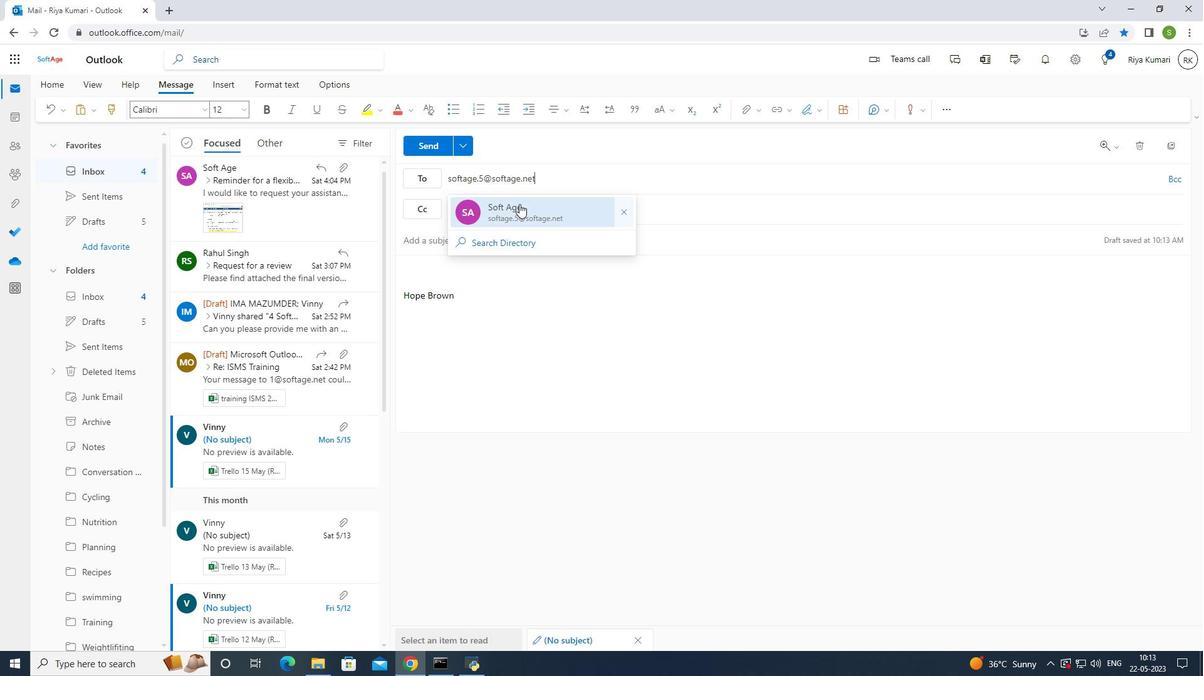 
Action: Mouse pressed left at (518, 209)
Screenshot: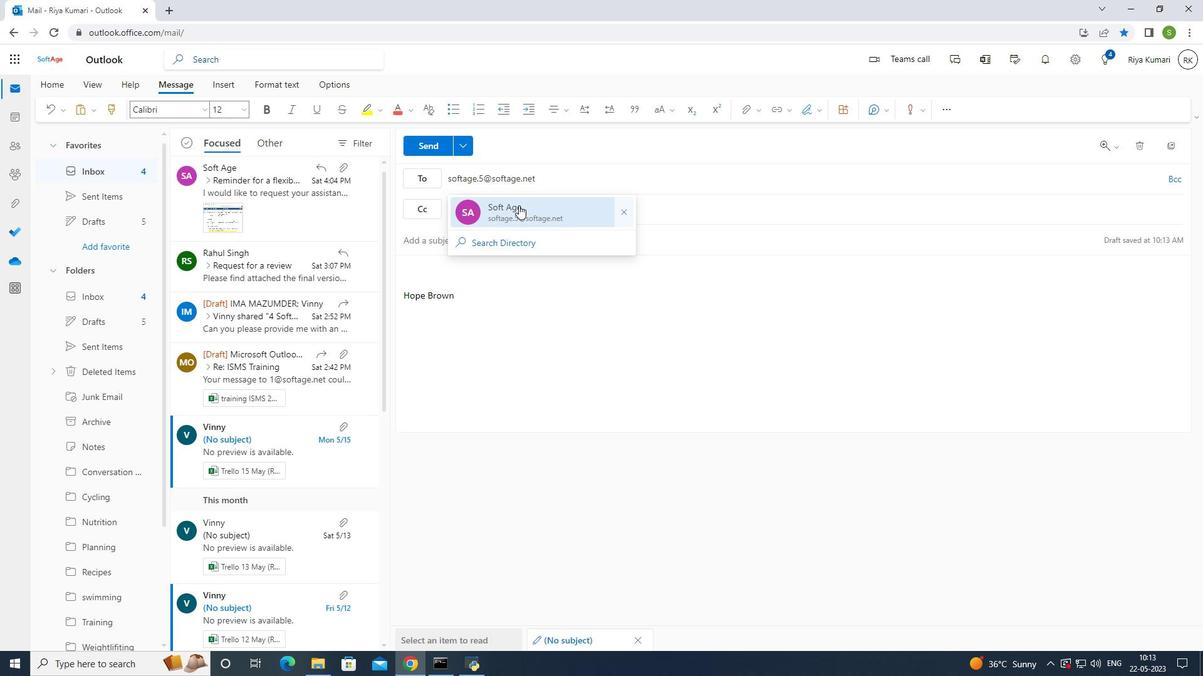 
Action: Mouse moved to (464, 265)
Screenshot: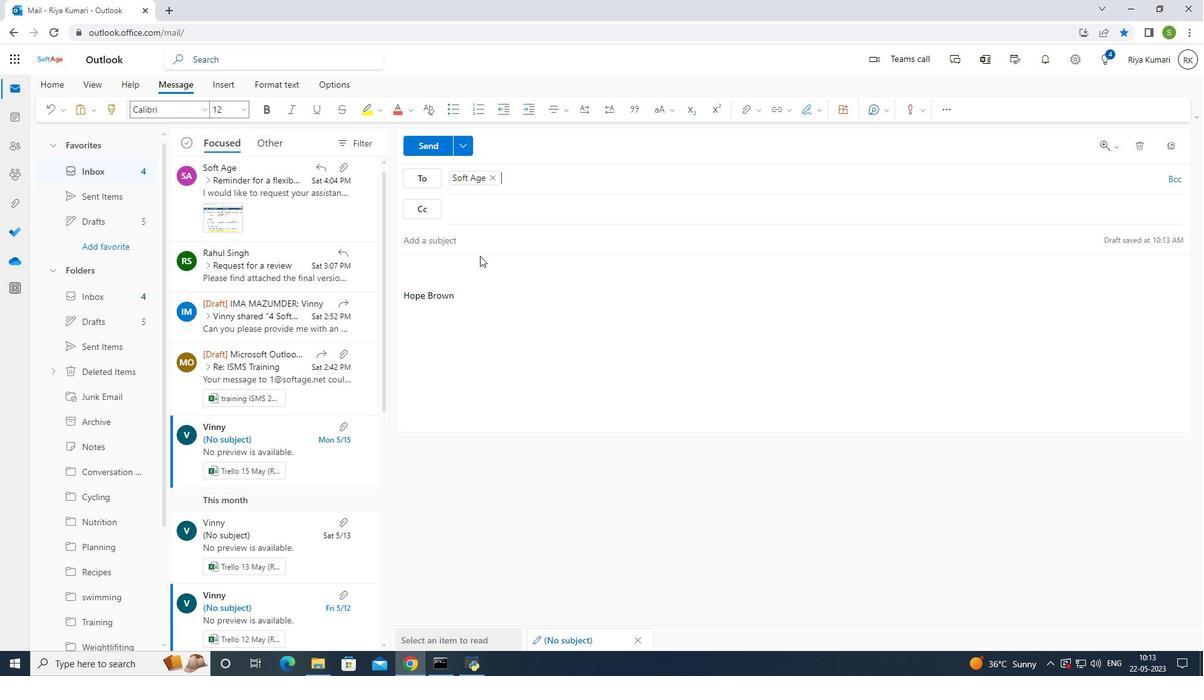 
Action: Mouse pressed left at (464, 265)
Screenshot: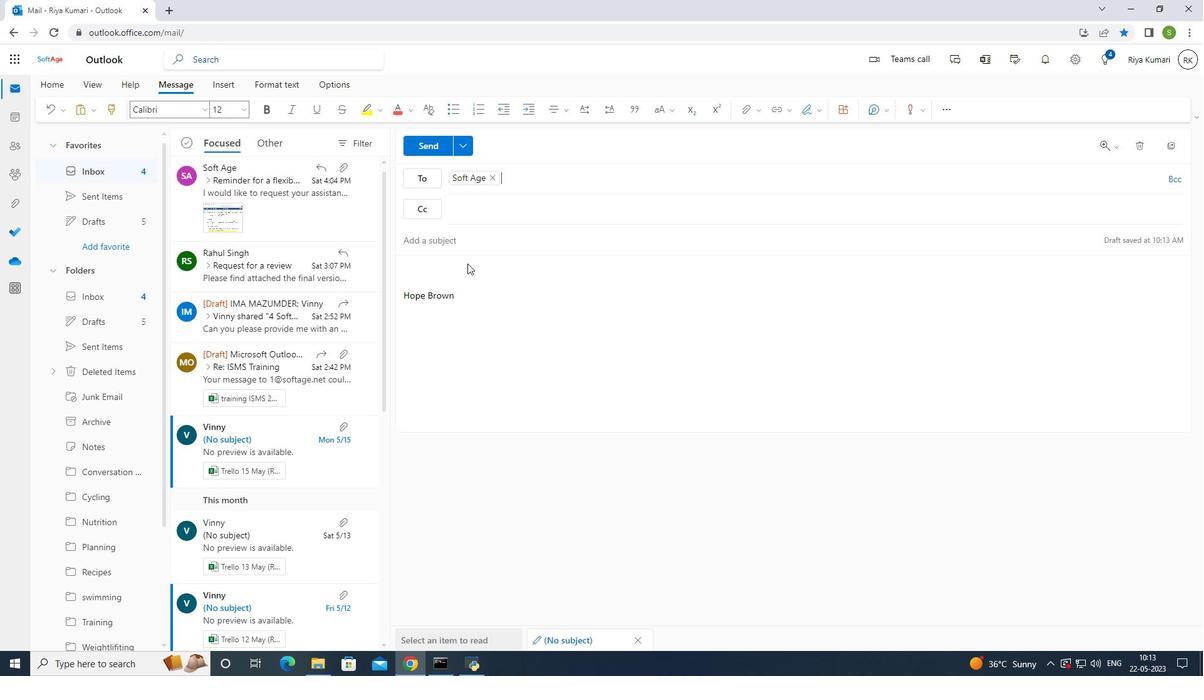 
Action: Mouse moved to (438, 277)
Screenshot: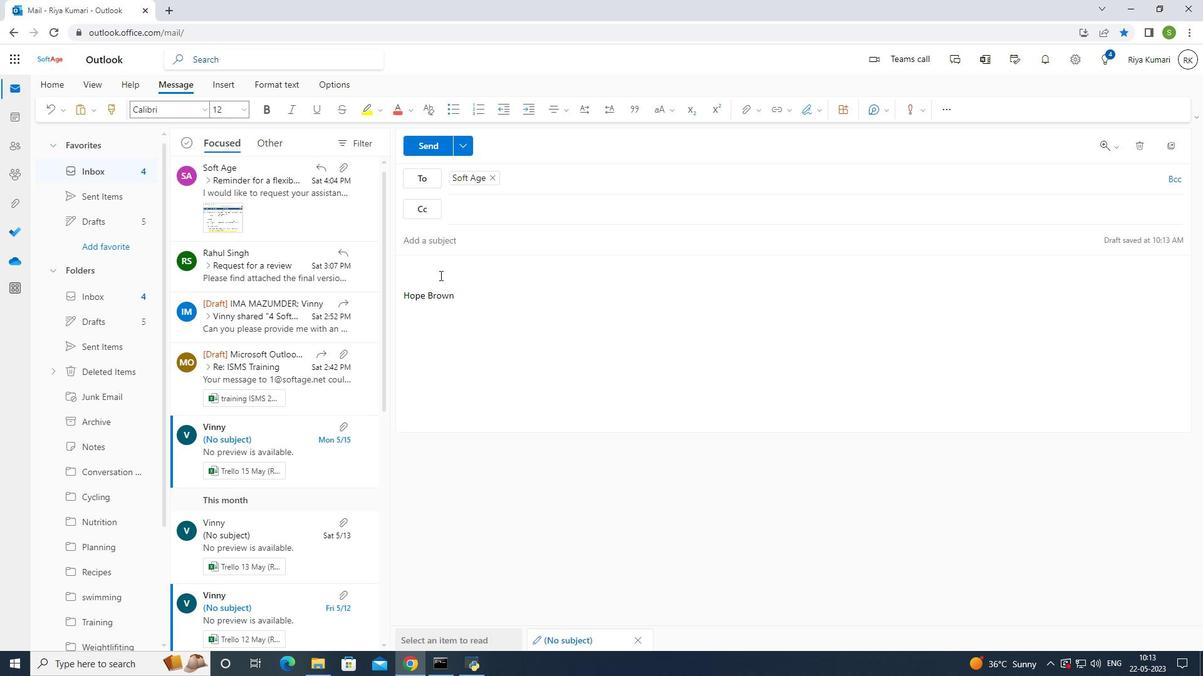 
Action: Mouse pressed left at (438, 277)
Screenshot: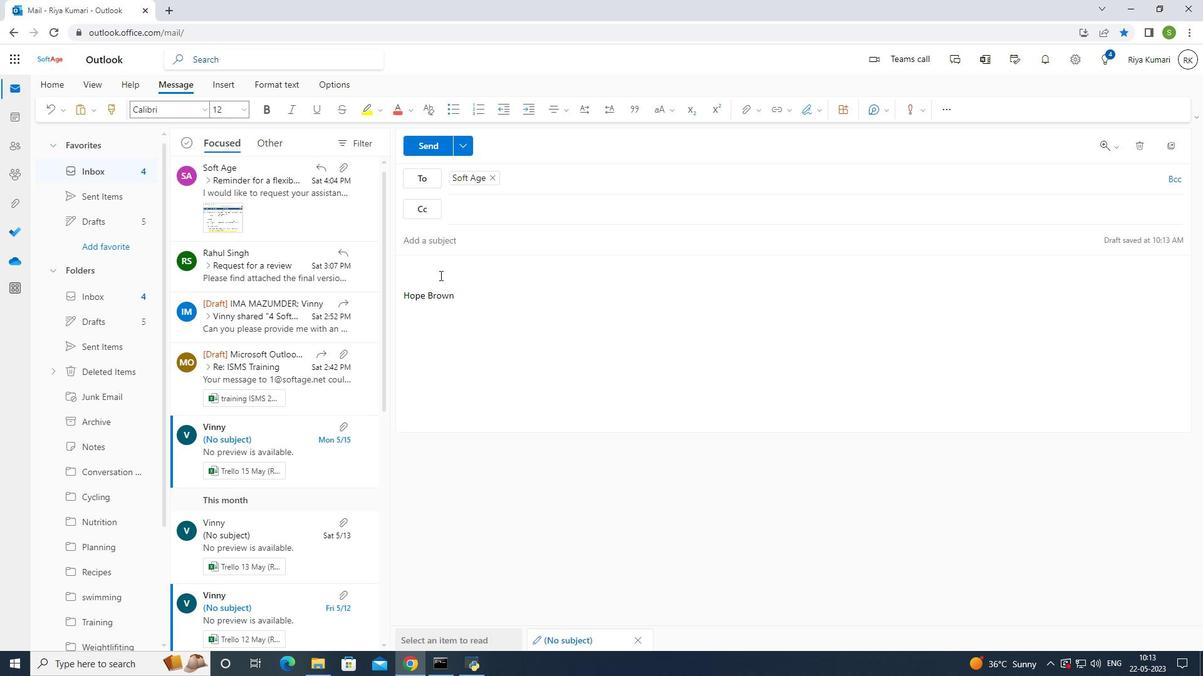 
Action: Mouse moved to (562, 232)
Screenshot: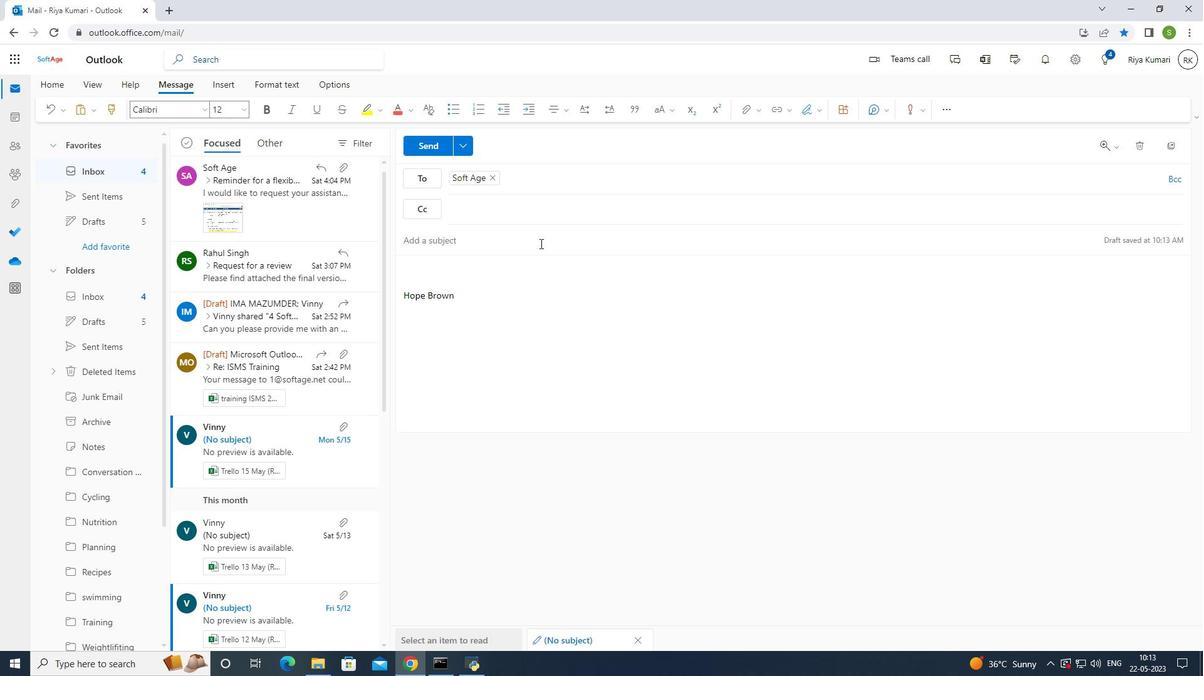 
Action: Key pressed gratitude<Key.space>and<Key.space>warm<Key.space>wishes.
Screenshot: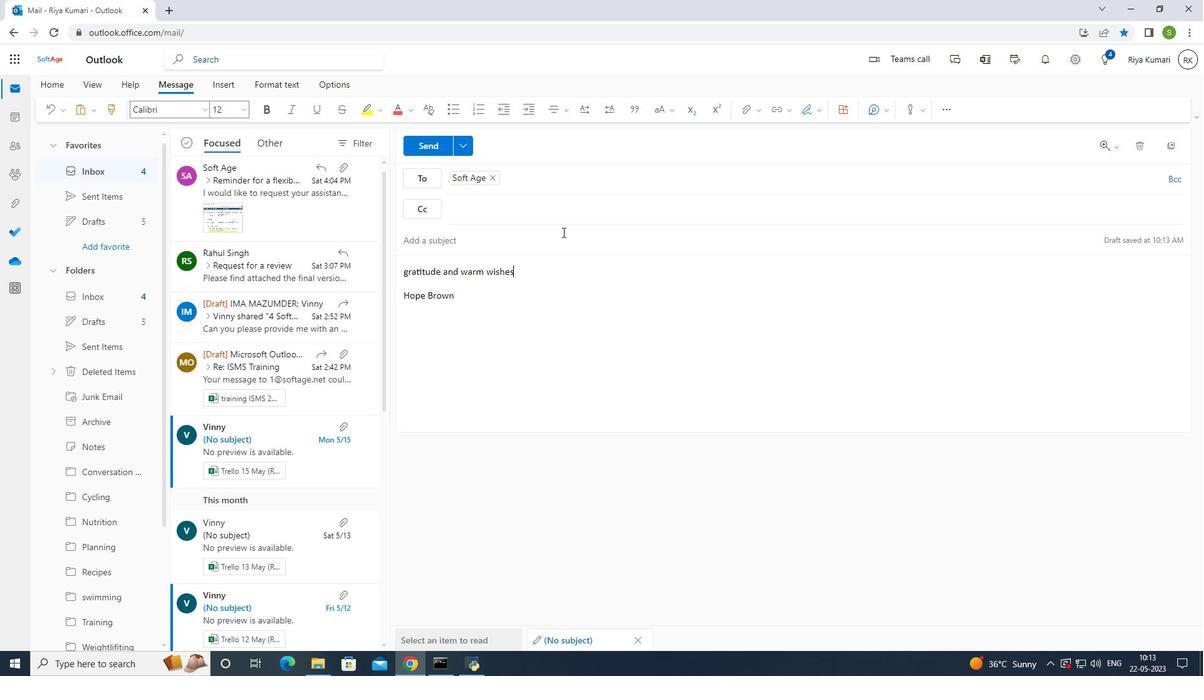 
Action: Mouse moved to (88, 346)
Screenshot: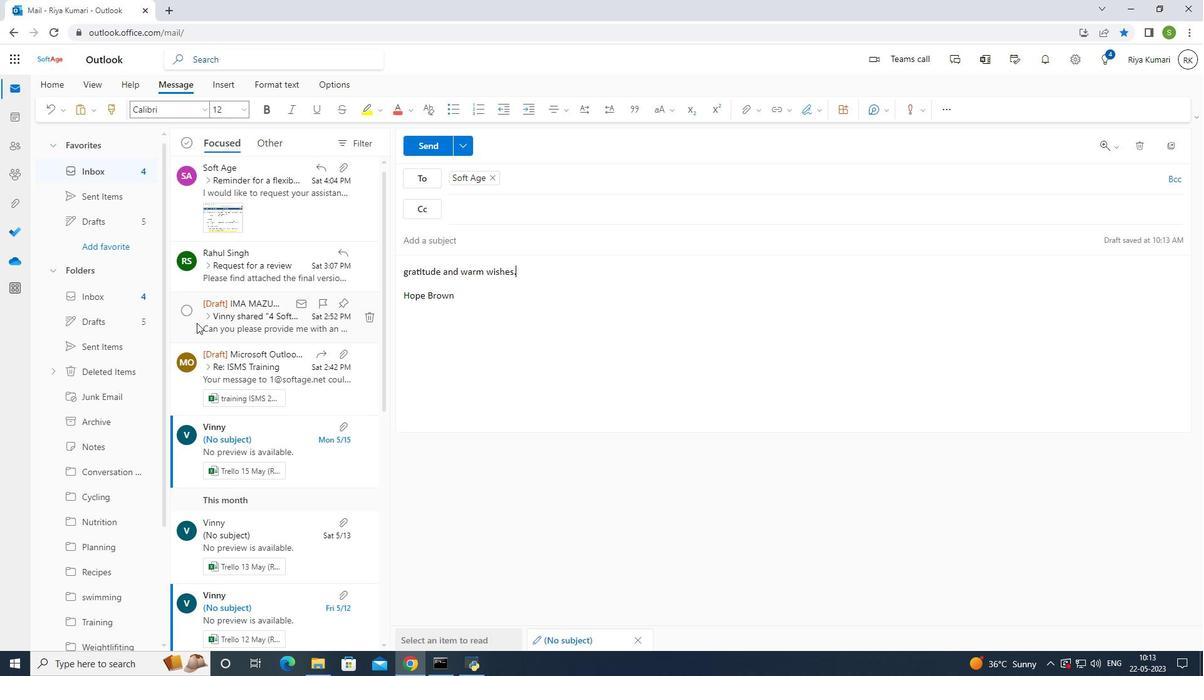 
Action: Mouse scrolled (88, 345) with delta (0, 0)
Screenshot: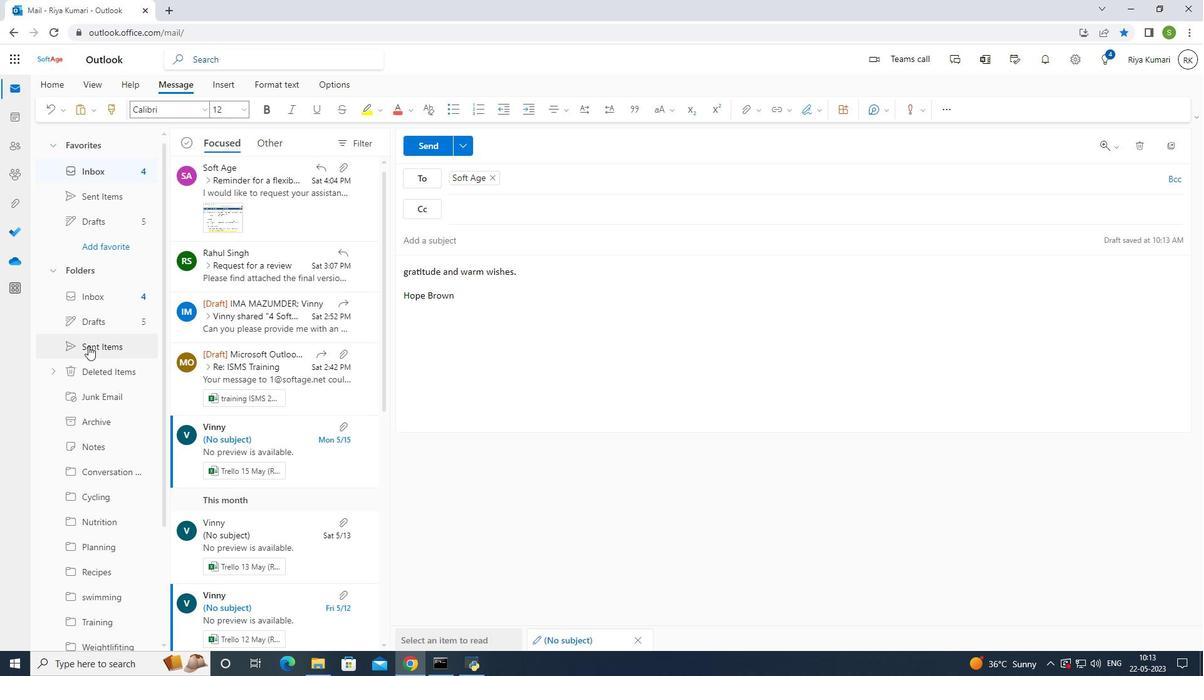 
Action: Mouse scrolled (88, 345) with delta (0, 0)
Screenshot: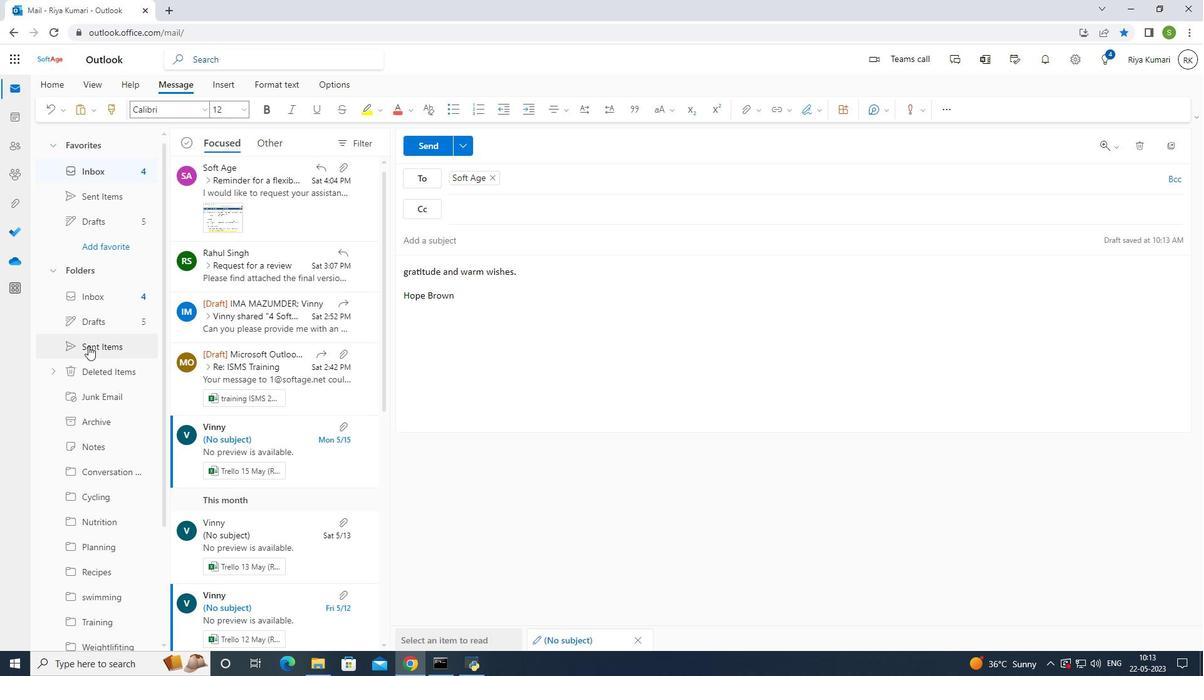 
Action: Mouse scrolled (88, 345) with delta (0, 0)
Screenshot: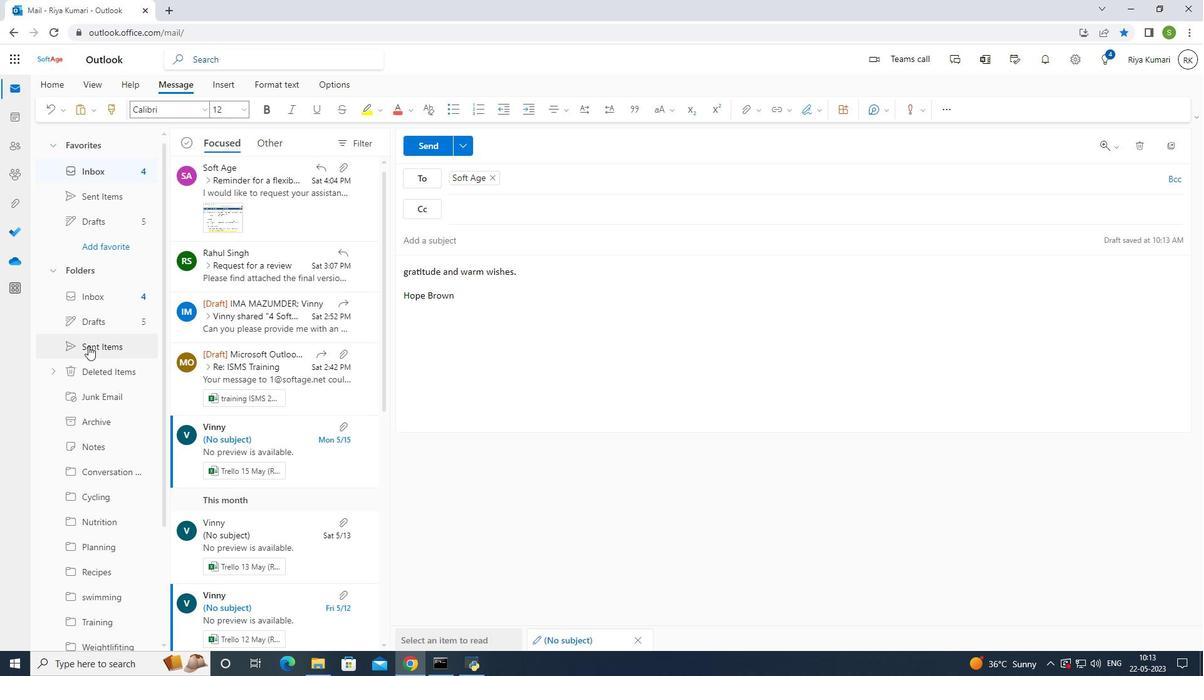 
Action: Mouse scrolled (88, 345) with delta (0, 0)
Screenshot: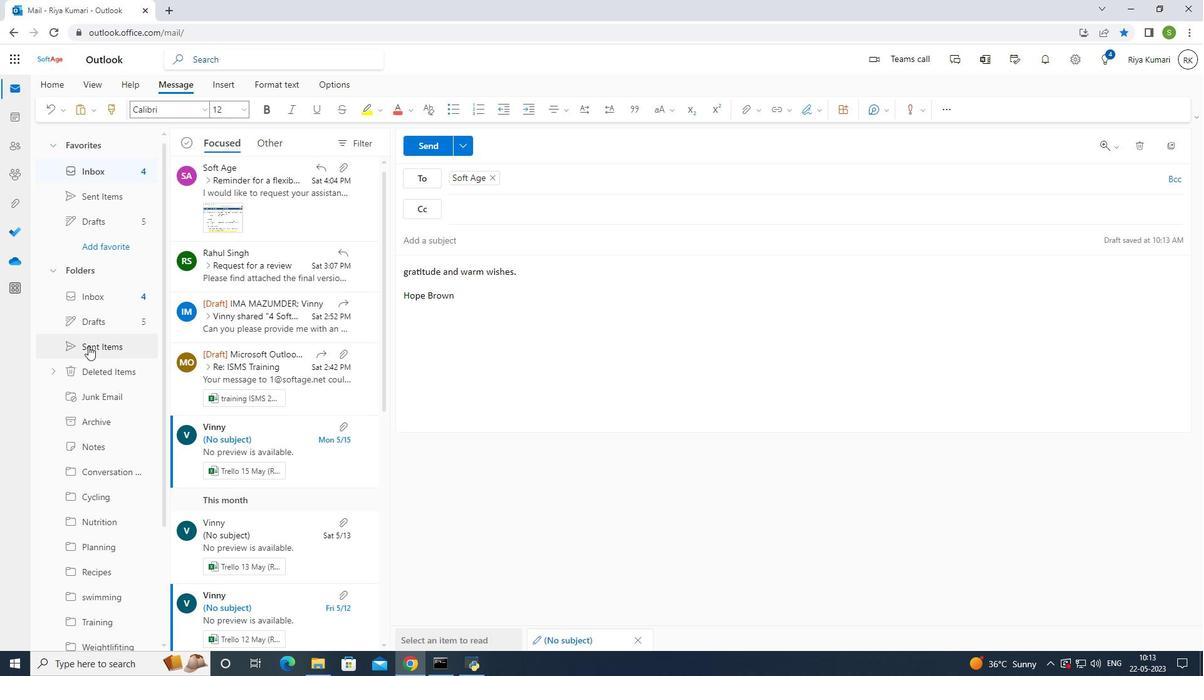 
Action: Mouse scrolled (88, 345) with delta (0, 0)
Screenshot: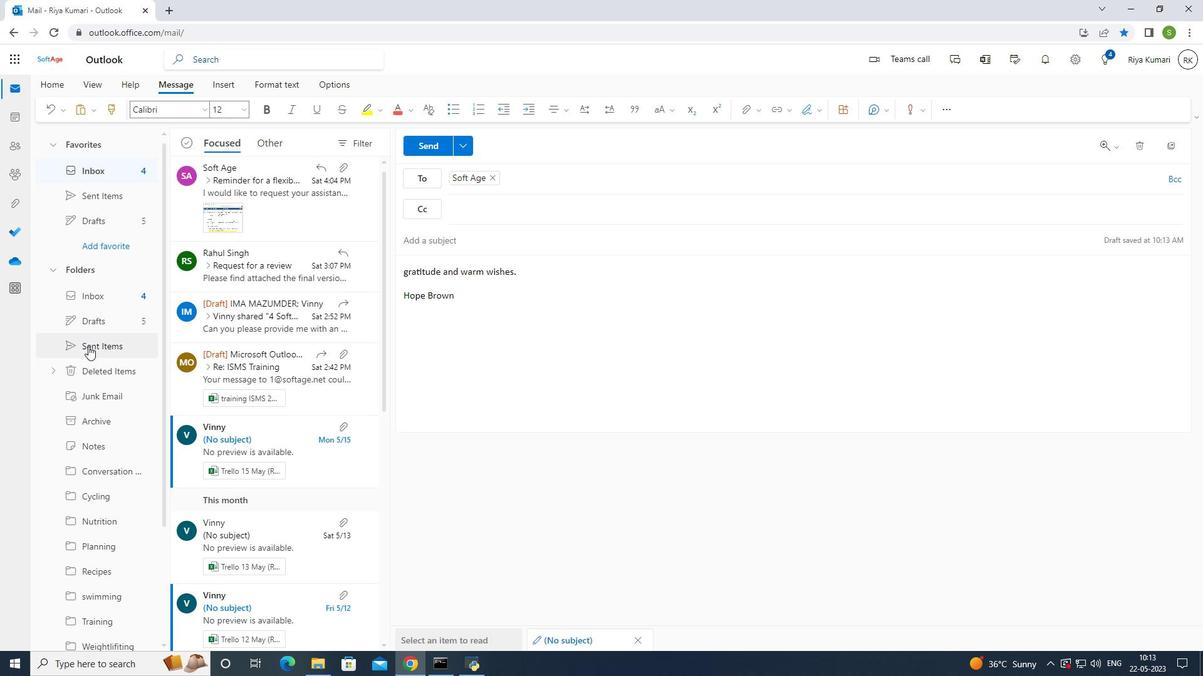 
Action: Mouse moved to (90, 345)
Screenshot: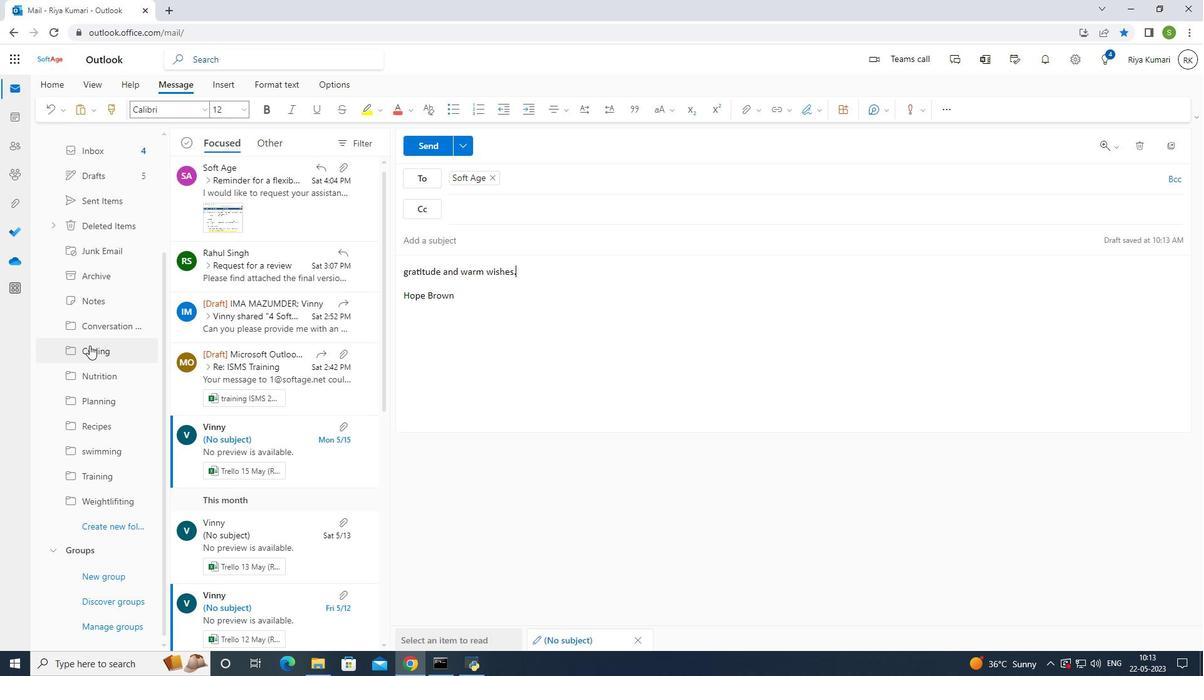 
Action: Mouse scrolled (90, 344) with delta (0, 0)
Screenshot: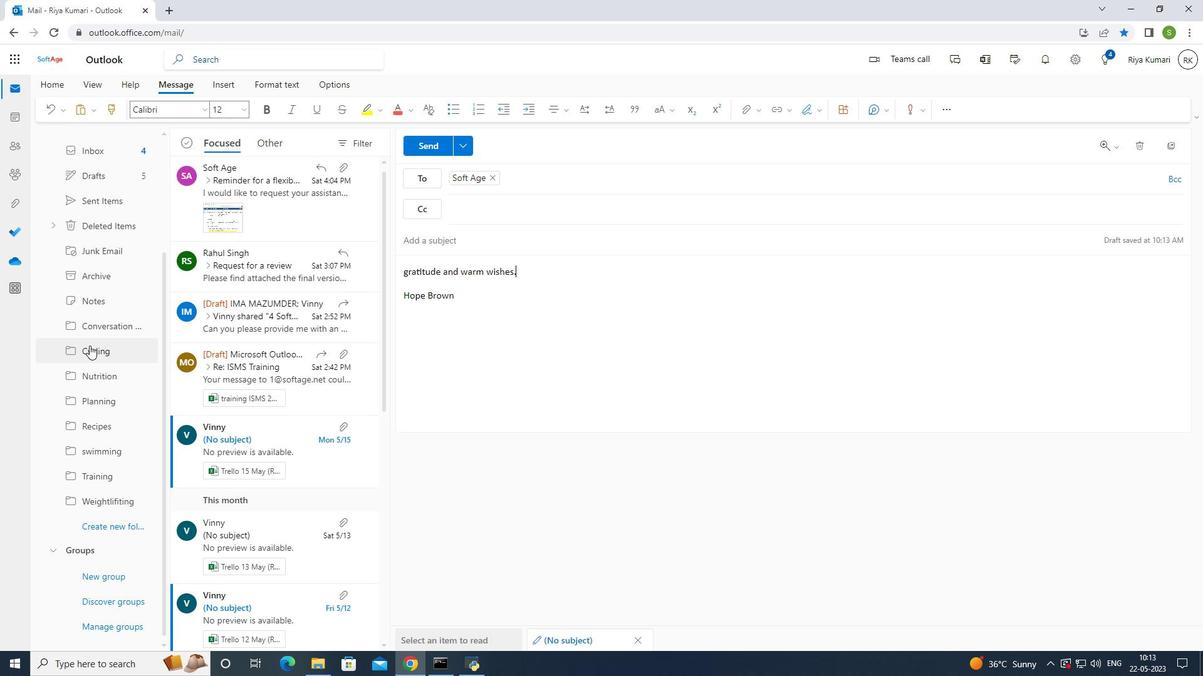 
Action: Mouse scrolled (90, 344) with delta (0, 0)
Screenshot: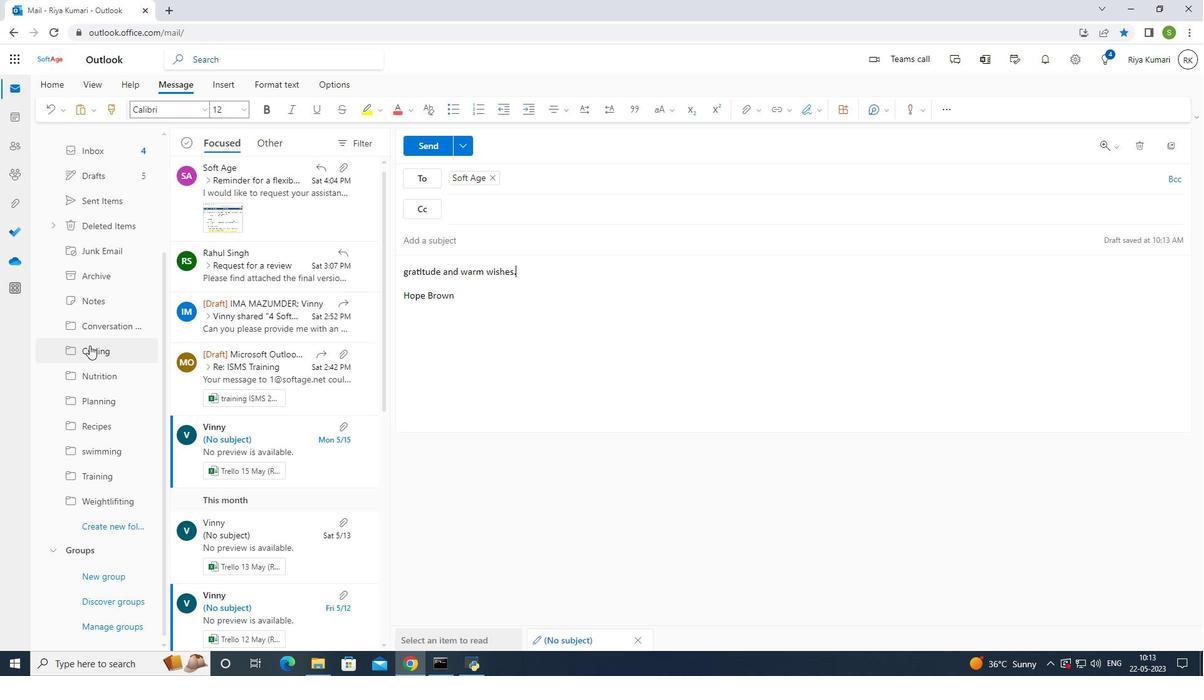 
Action: Mouse scrolled (90, 344) with delta (0, 0)
Screenshot: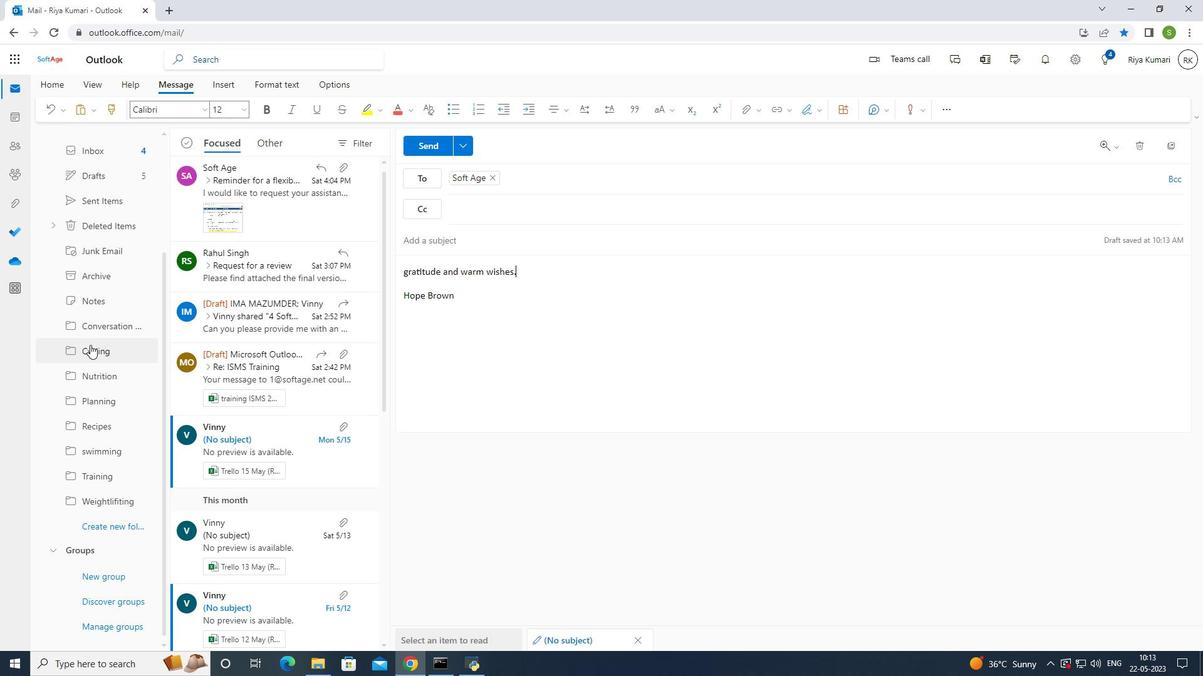 
Action: Mouse scrolled (90, 344) with delta (0, 0)
Screenshot: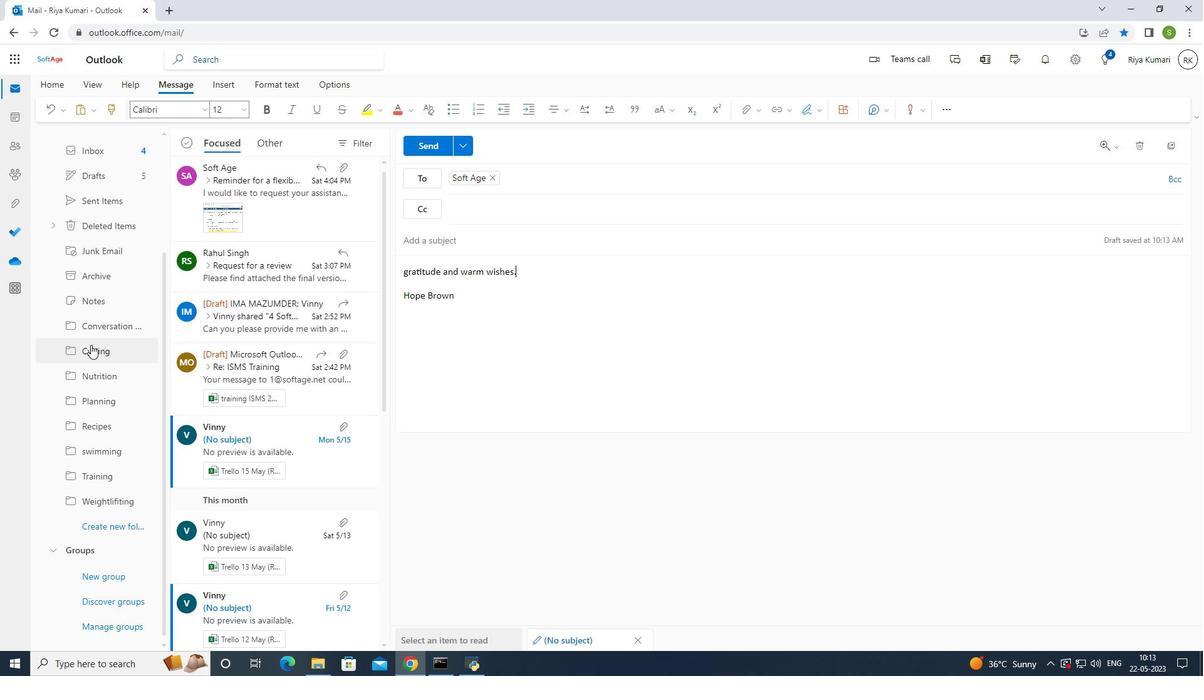 
Action: Mouse moved to (104, 528)
Screenshot: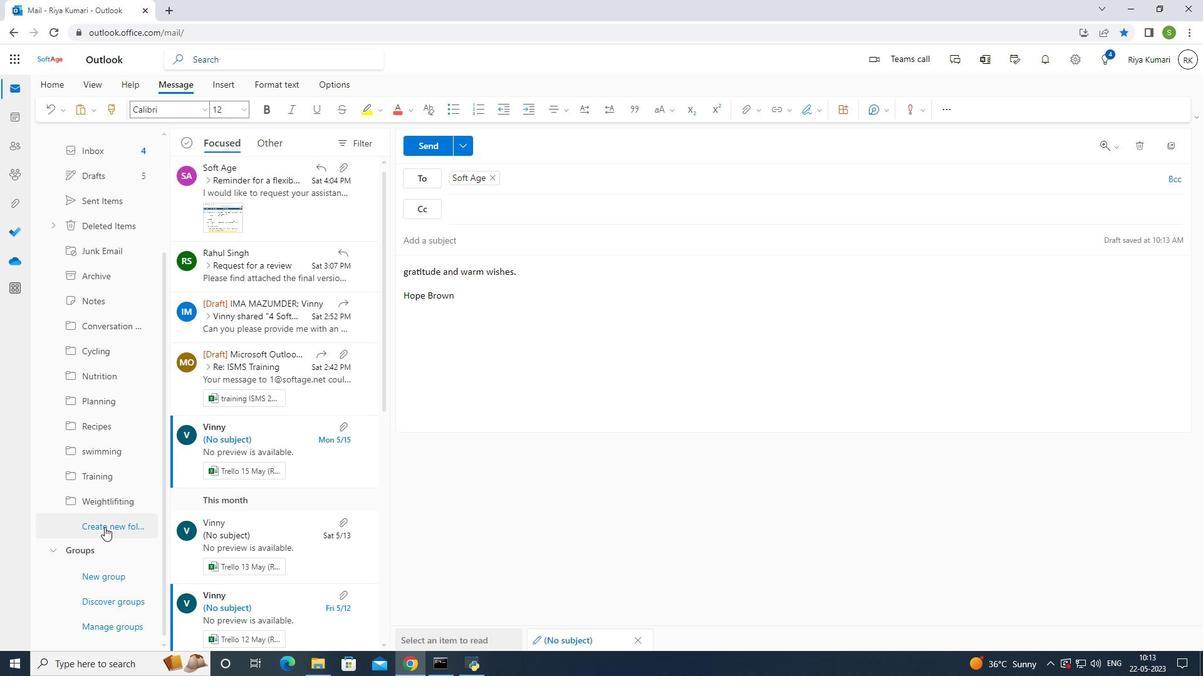 
Action: Mouse pressed left at (104, 528)
Screenshot: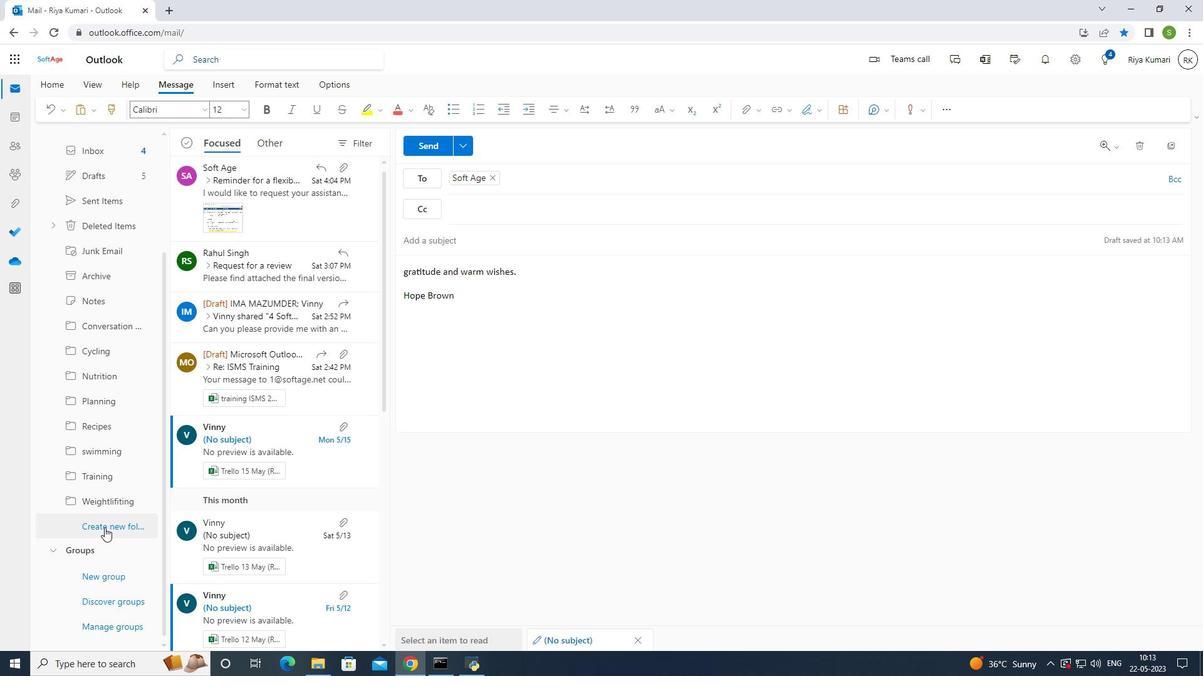 
Action: Mouse moved to (357, 383)
Screenshot: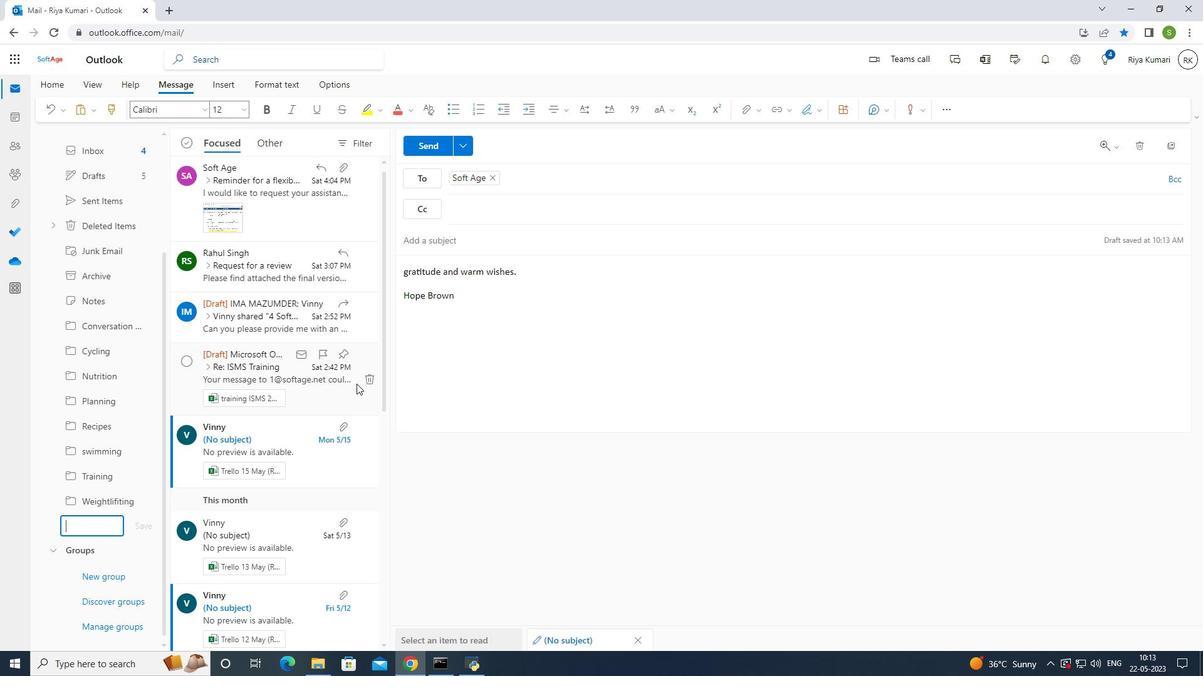 
Action: Key pressed <Key.shift><Key.shift><Key.shift><Key.shift><Key.shift><Key.shift><Key.shift><Key.shift><Key.shift><Key.shift>Grocery<Key.space>list
Screenshot: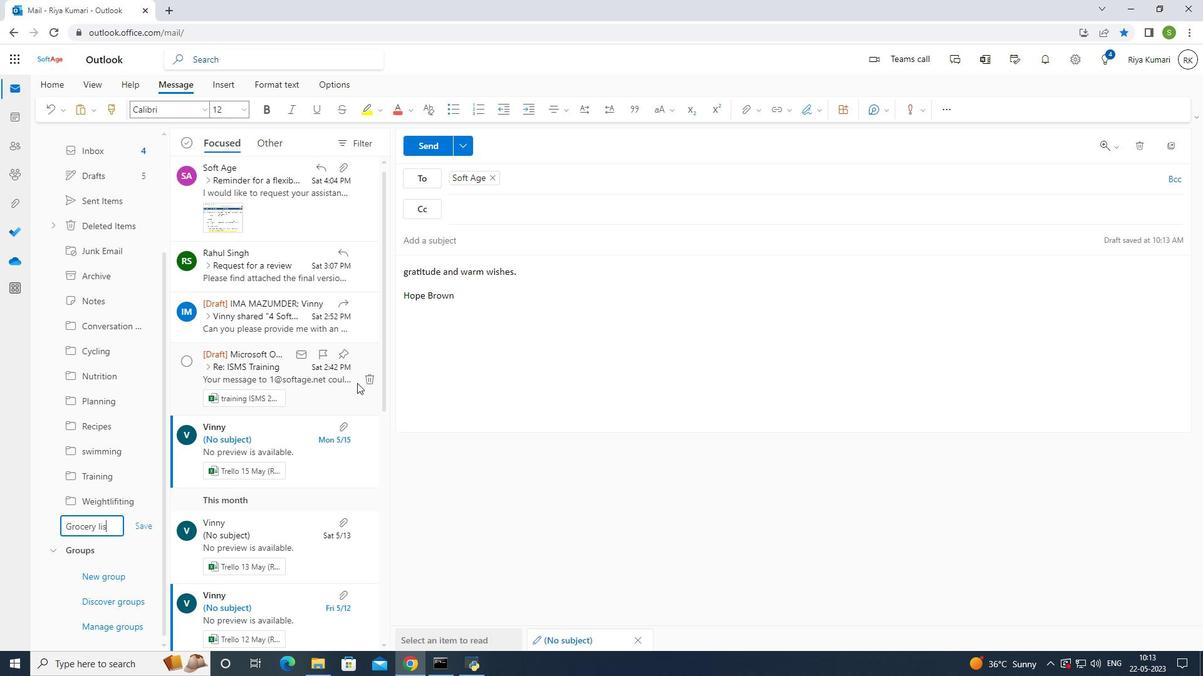 
Action: Mouse moved to (151, 525)
Screenshot: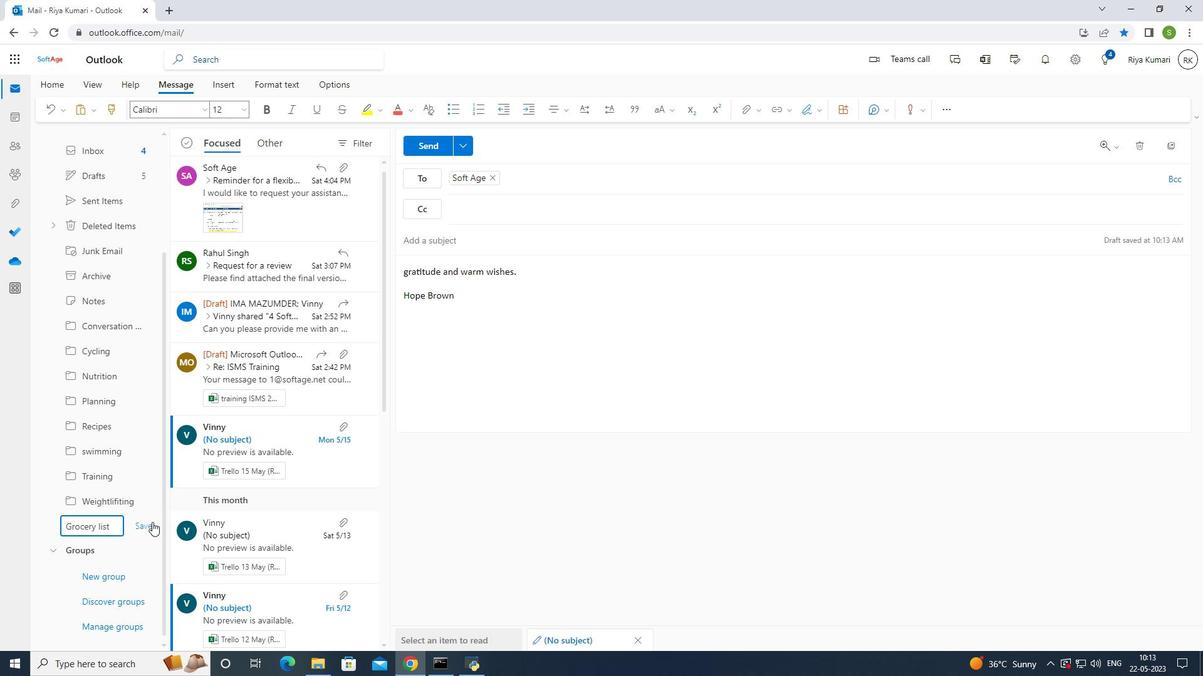 
Action: Mouse pressed left at (151, 525)
Screenshot: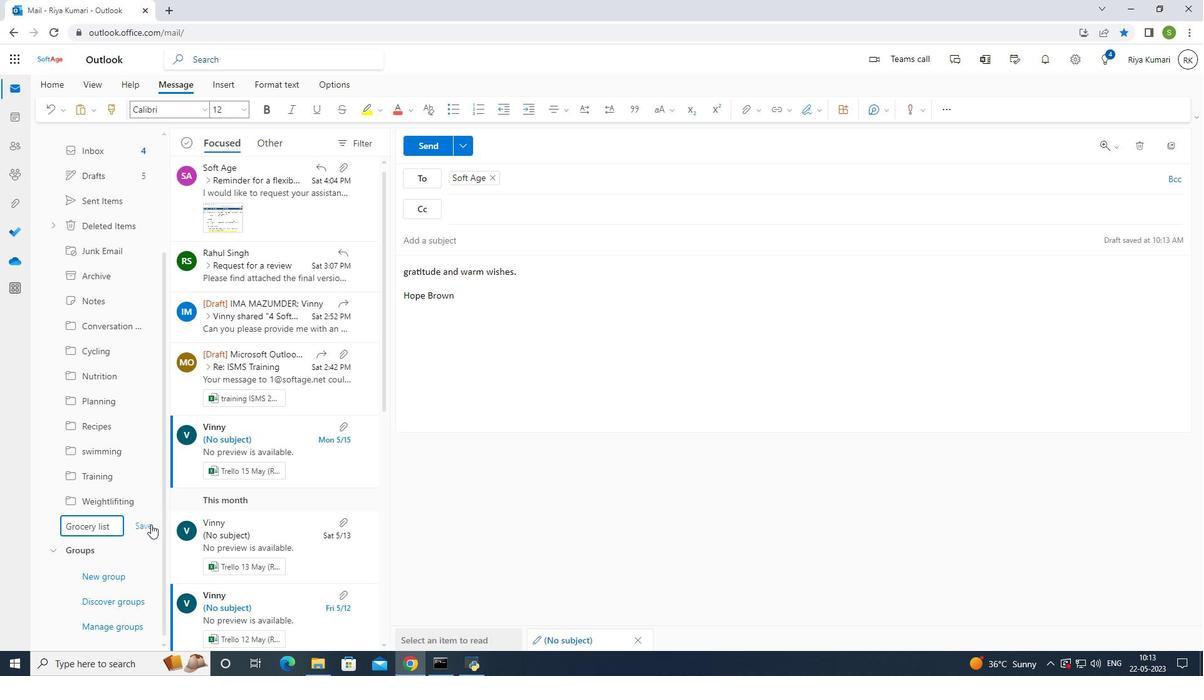 
Action: Mouse moved to (425, 149)
Screenshot: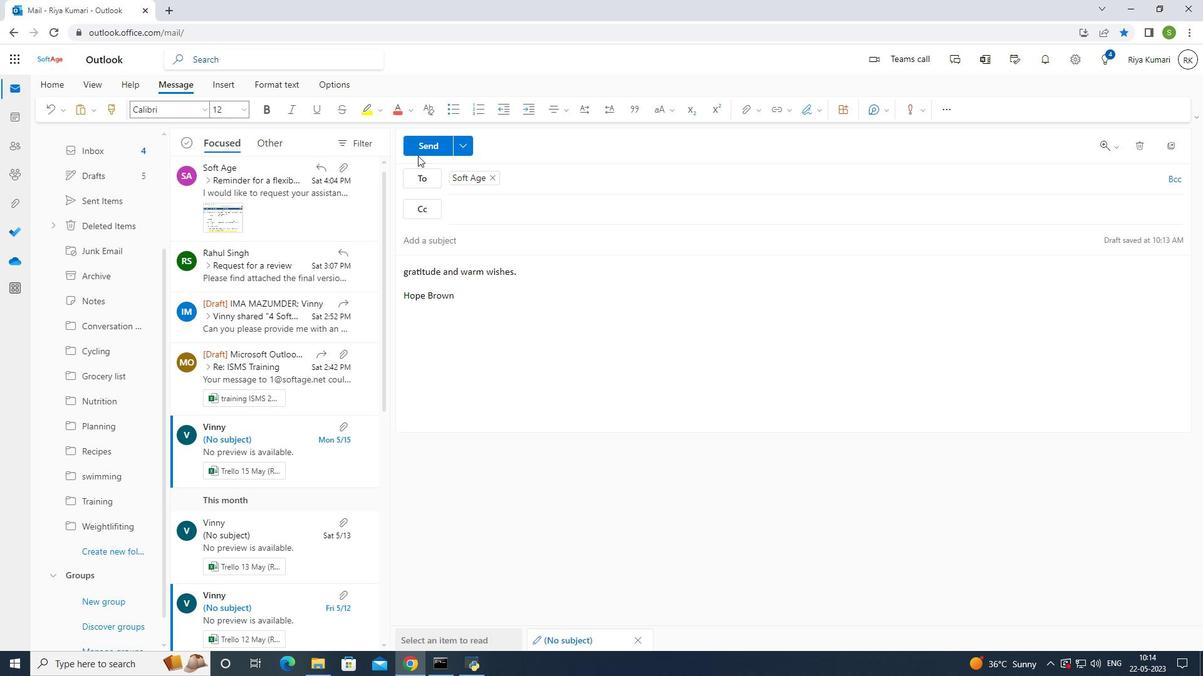 
Action: Mouse pressed left at (425, 149)
Screenshot: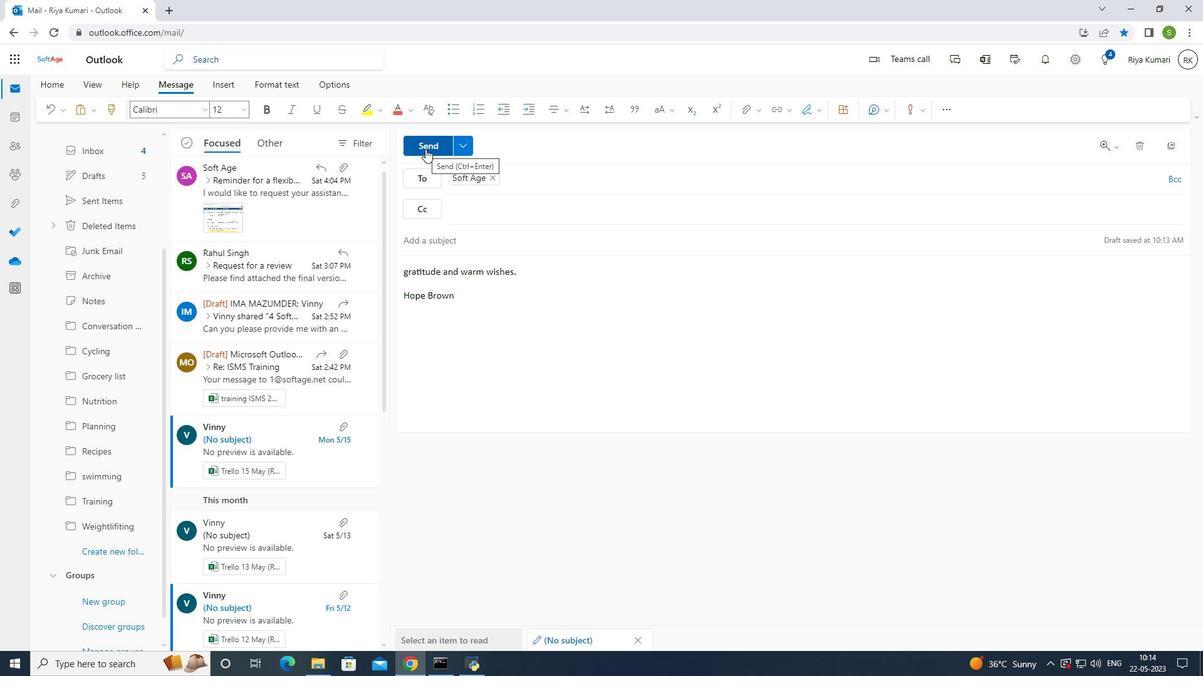
Action: Mouse moved to (591, 381)
Screenshot: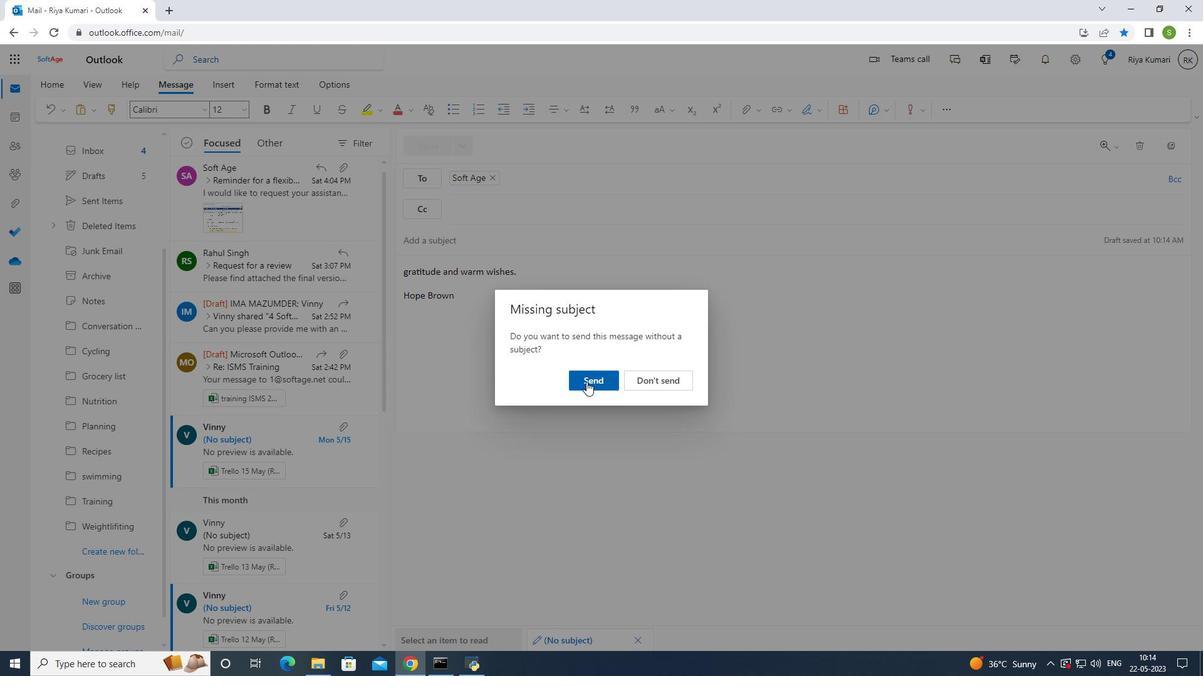 
Action: Mouse pressed left at (591, 381)
Screenshot: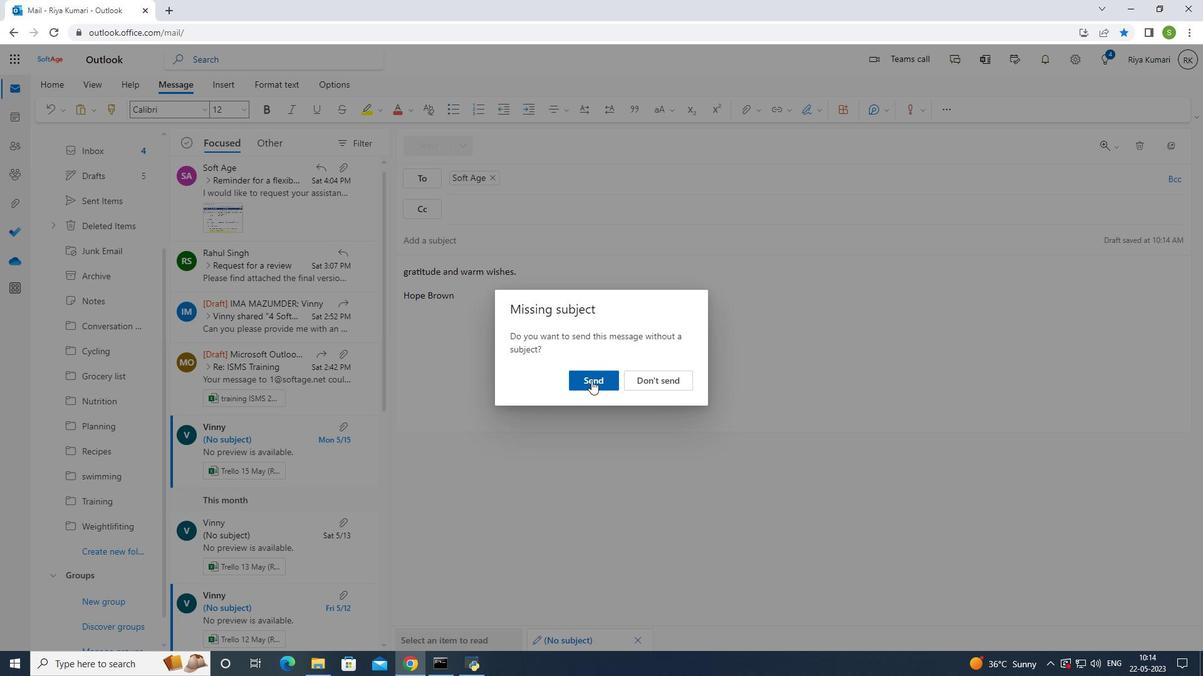 
Action: Mouse moved to (594, 360)
Screenshot: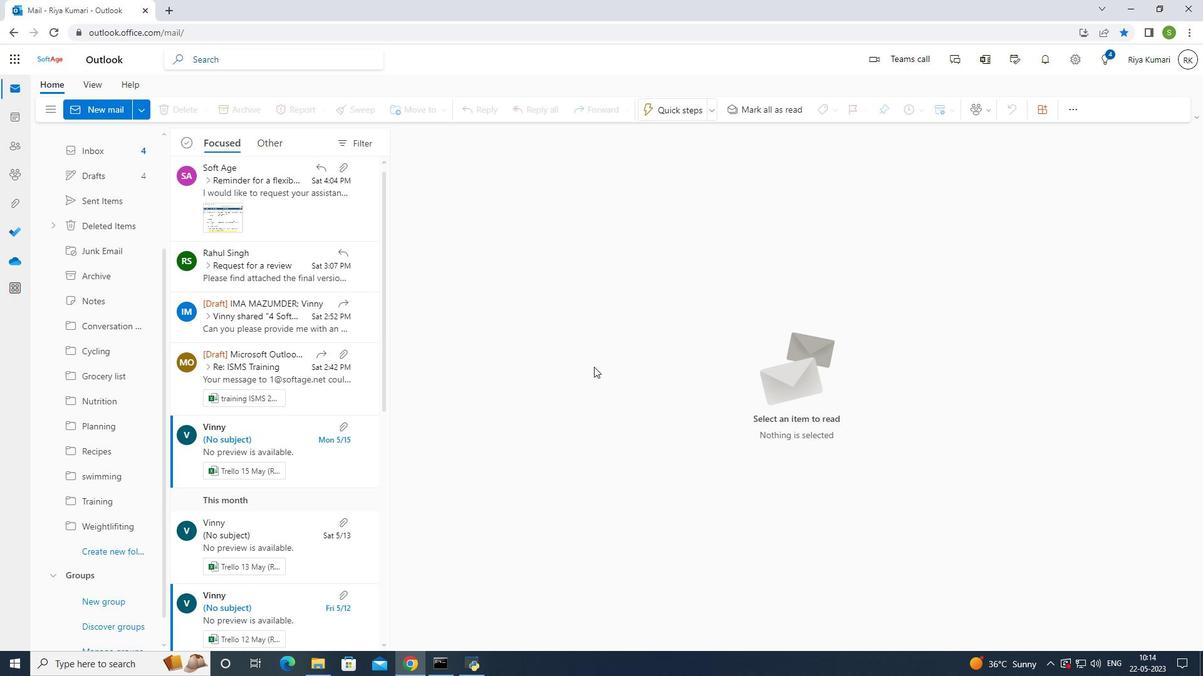 
